 Task: Search one way flight ticket for 3 adults, 3 children in premium economy from Chicago: Chicago O'hare International Airport to New Bern: Coastal Carolina Regional Airport (was Craven County Regional) on 5-4-2023. Choice of flights is Westjet. Number of bags: 1 carry on bag. Price is upto 94000. Outbound departure time preference is 5:45.
Action: Mouse moved to (352, 322)
Screenshot: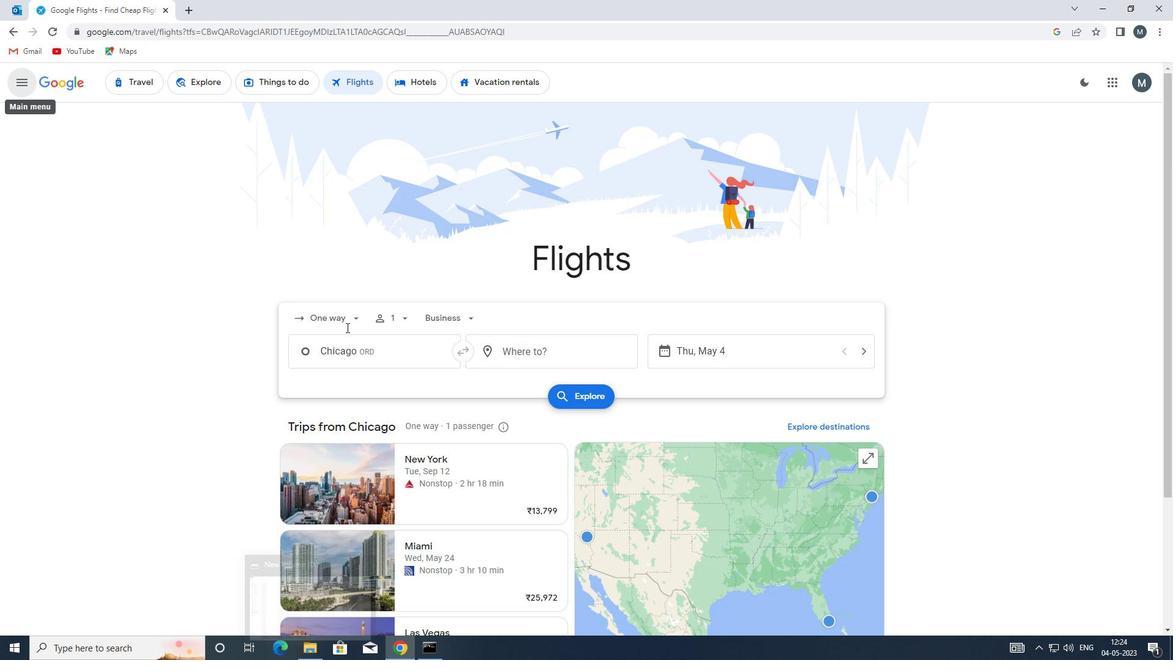 
Action: Mouse pressed left at (352, 322)
Screenshot: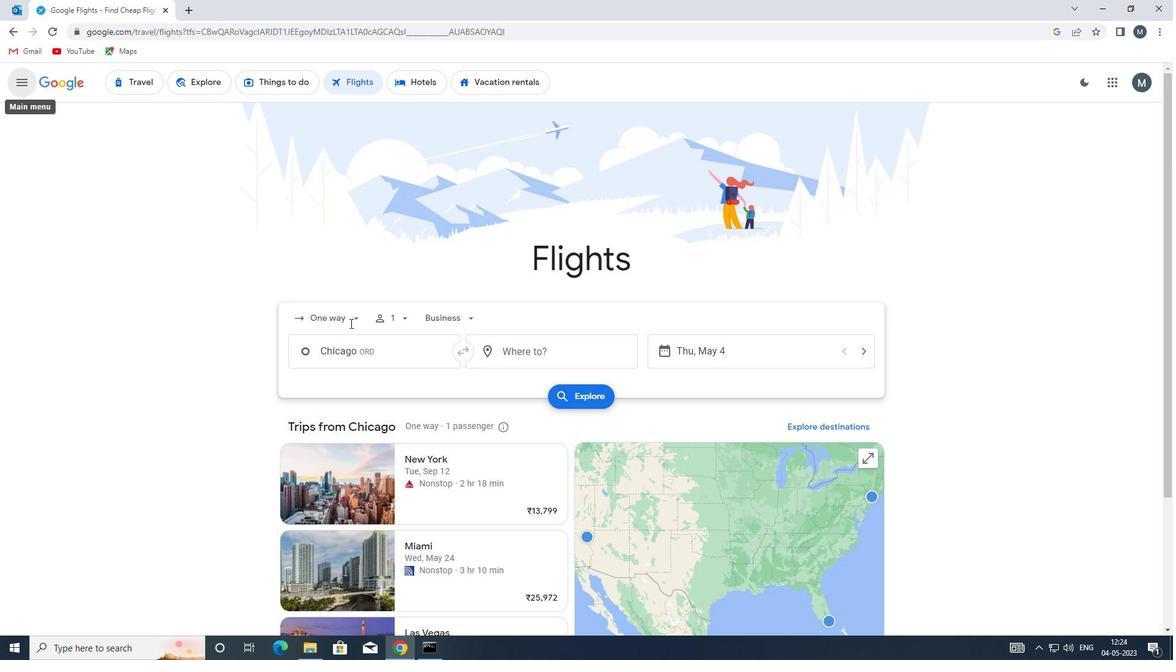 
Action: Mouse moved to (359, 318)
Screenshot: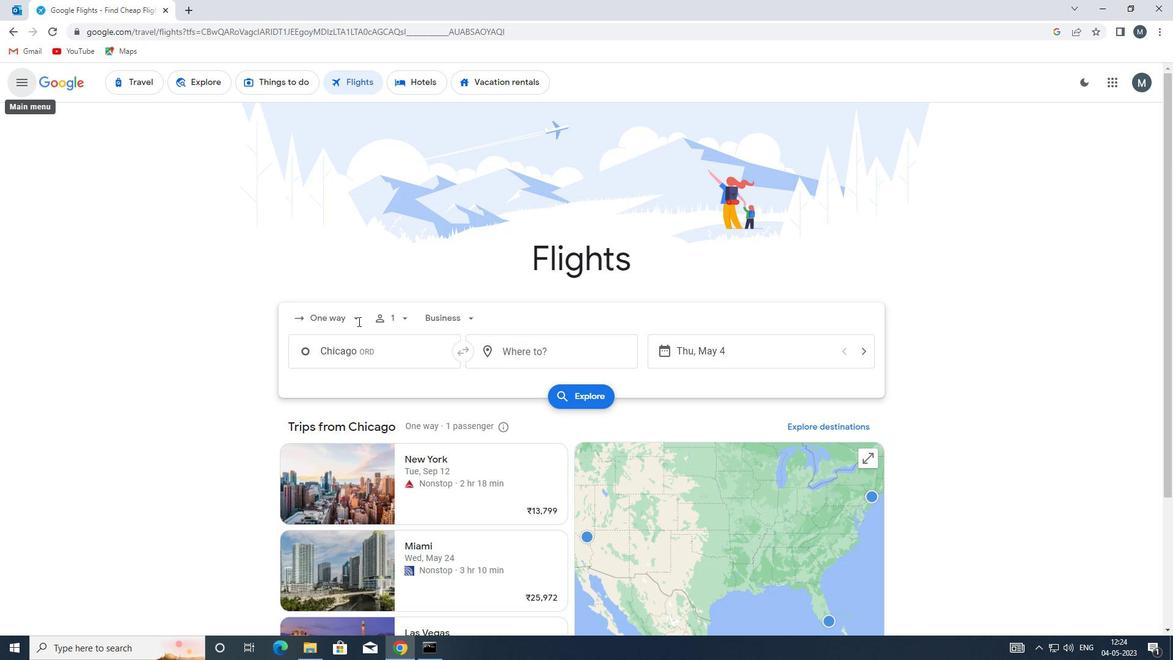 
Action: Mouse pressed left at (359, 318)
Screenshot: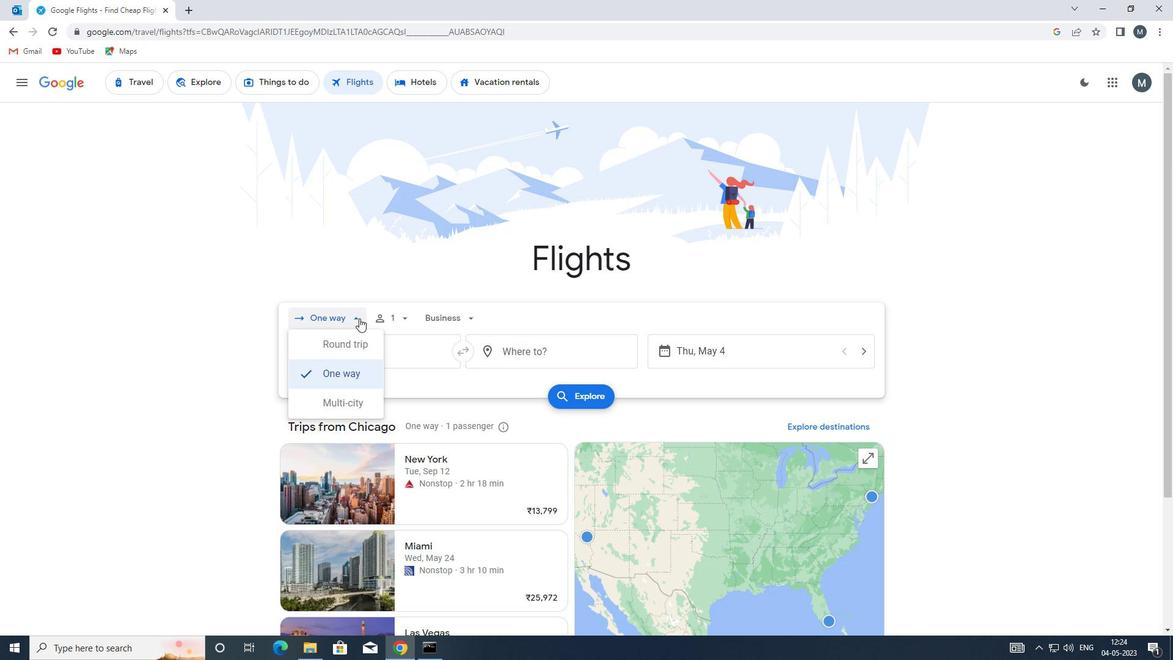 
Action: Mouse pressed left at (359, 318)
Screenshot: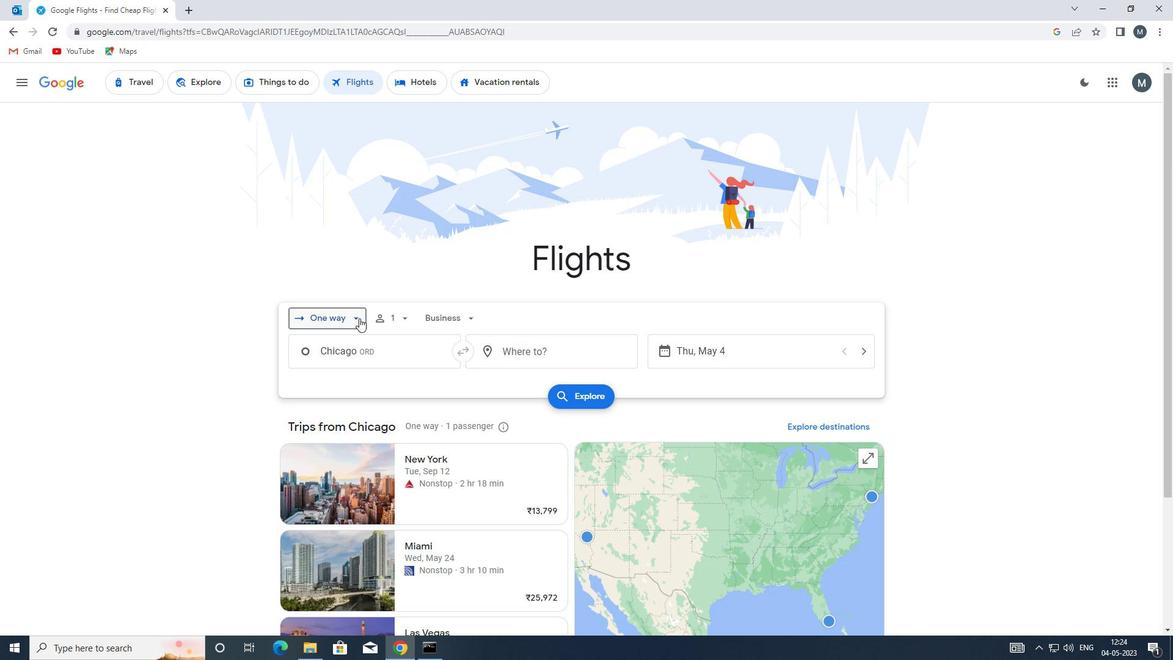 
Action: Mouse moved to (363, 374)
Screenshot: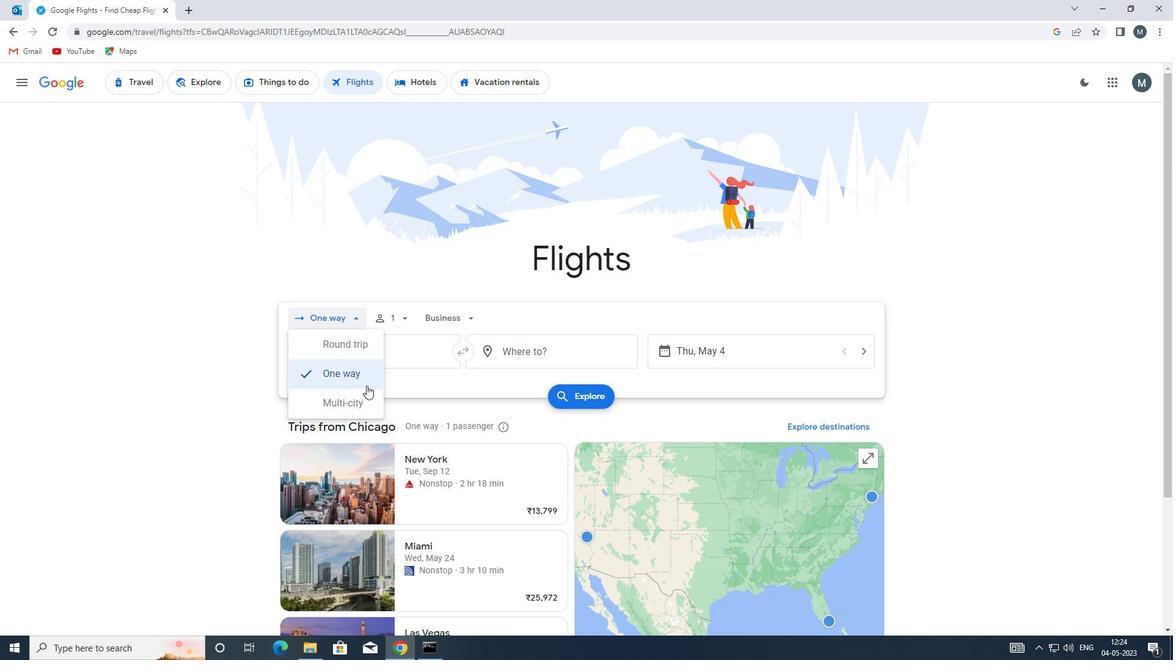 
Action: Mouse pressed left at (363, 374)
Screenshot: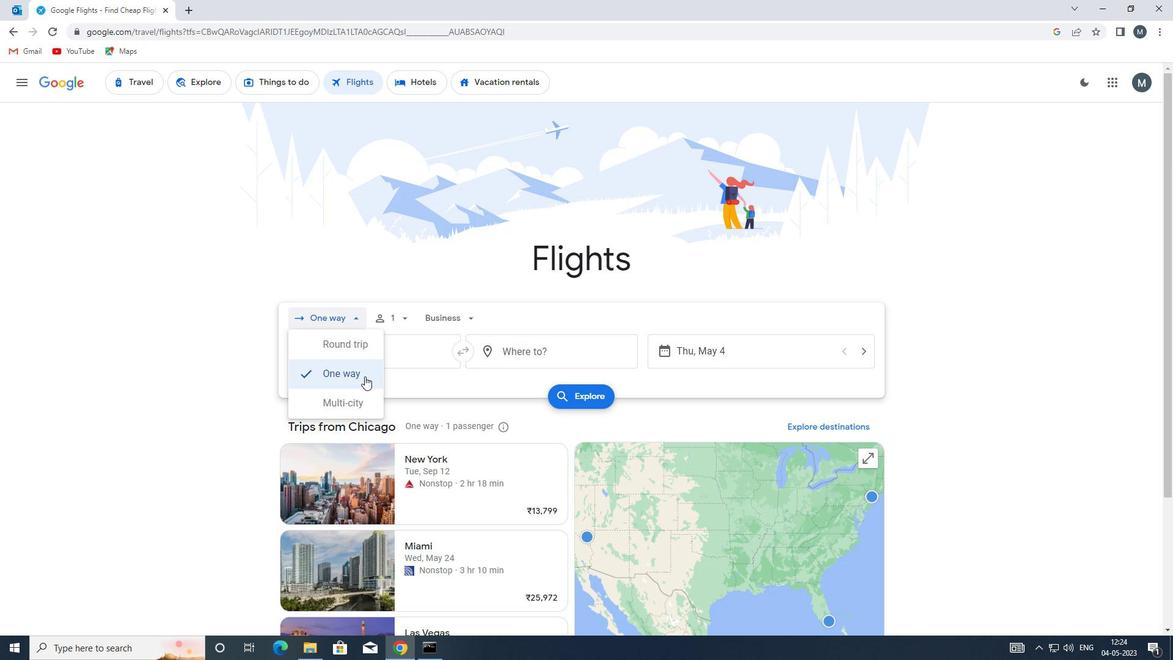
Action: Mouse moved to (403, 323)
Screenshot: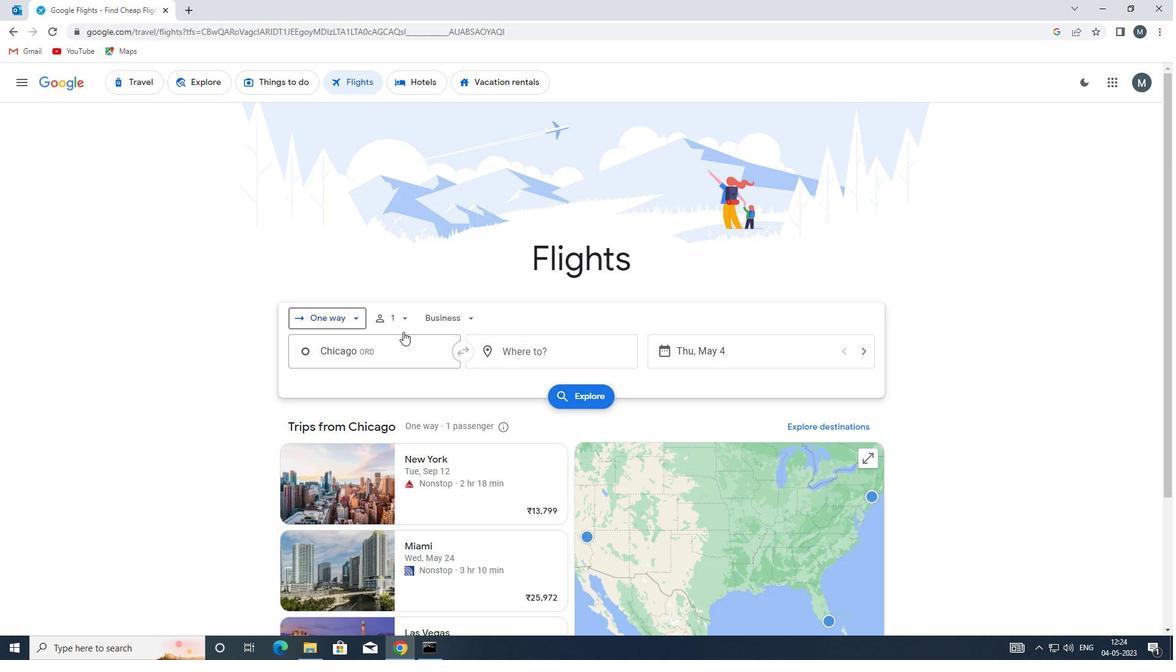 
Action: Mouse pressed left at (403, 323)
Screenshot: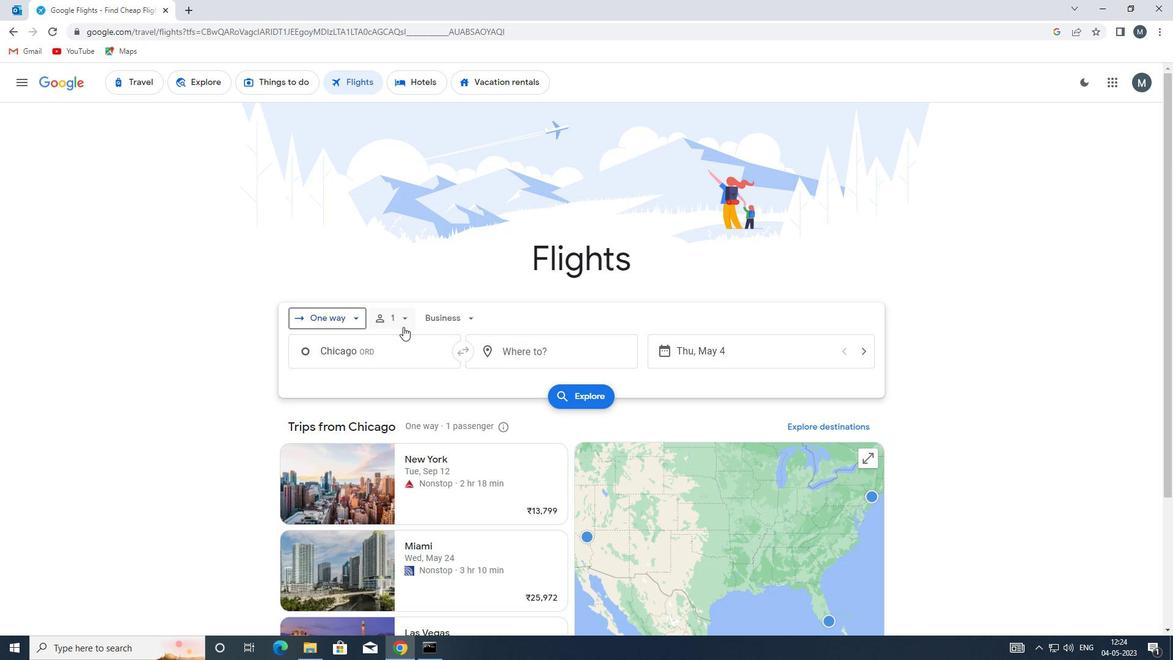 
Action: Mouse moved to (499, 351)
Screenshot: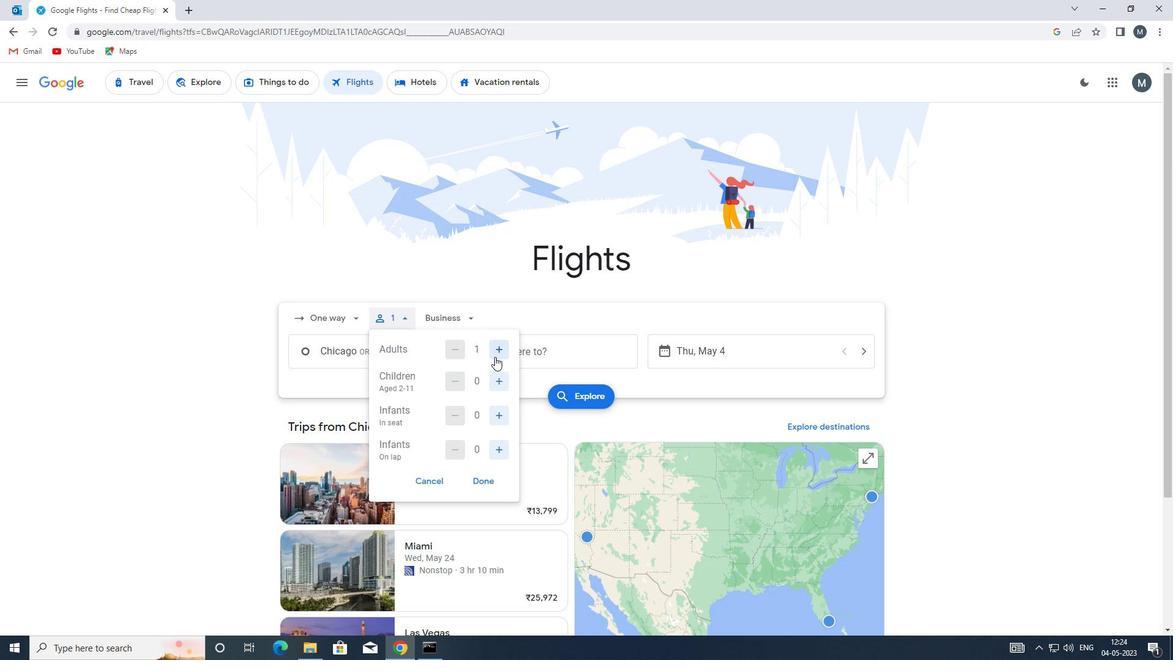 
Action: Mouse pressed left at (499, 351)
Screenshot: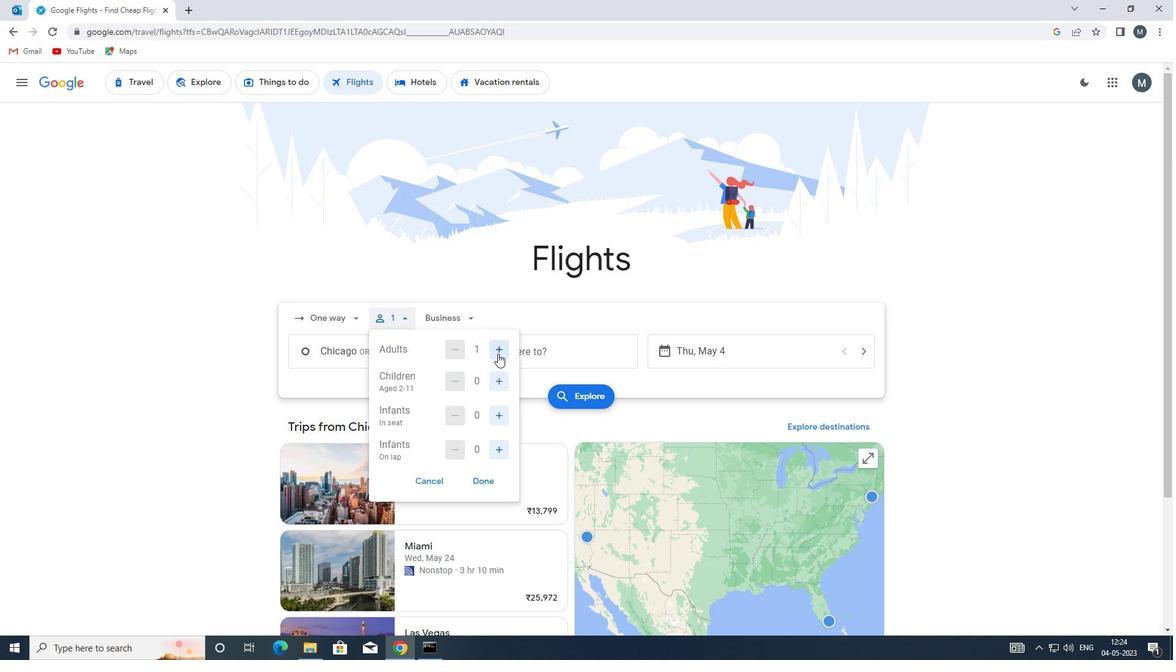 
Action: Mouse pressed left at (499, 351)
Screenshot: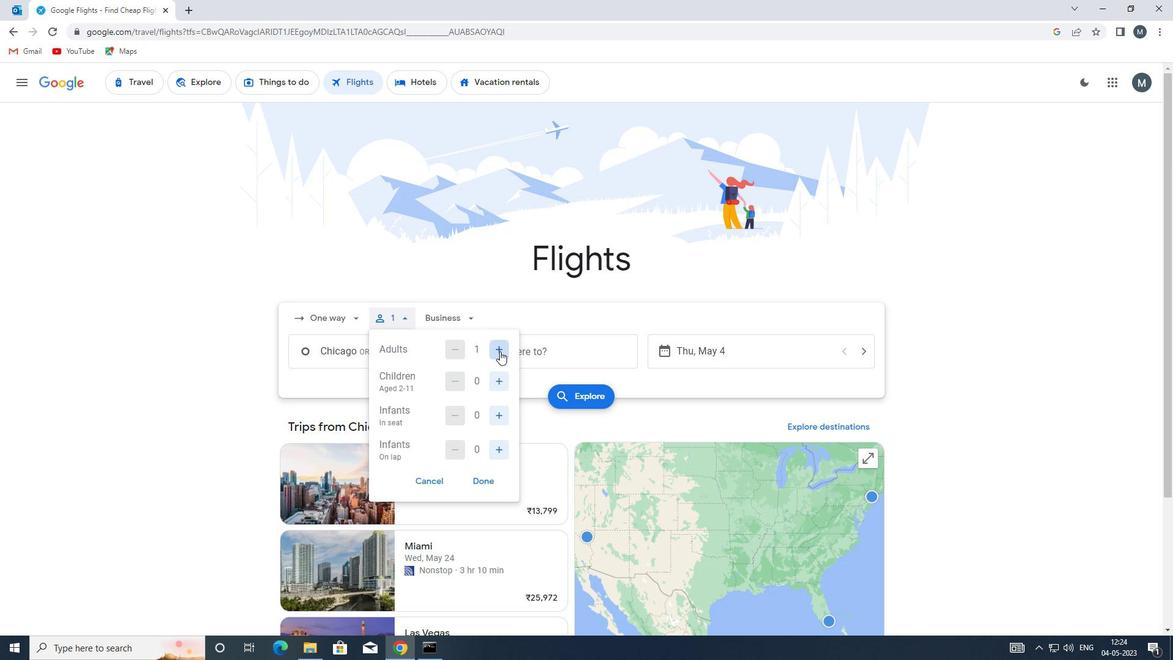
Action: Mouse moved to (497, 381)
Screenshot: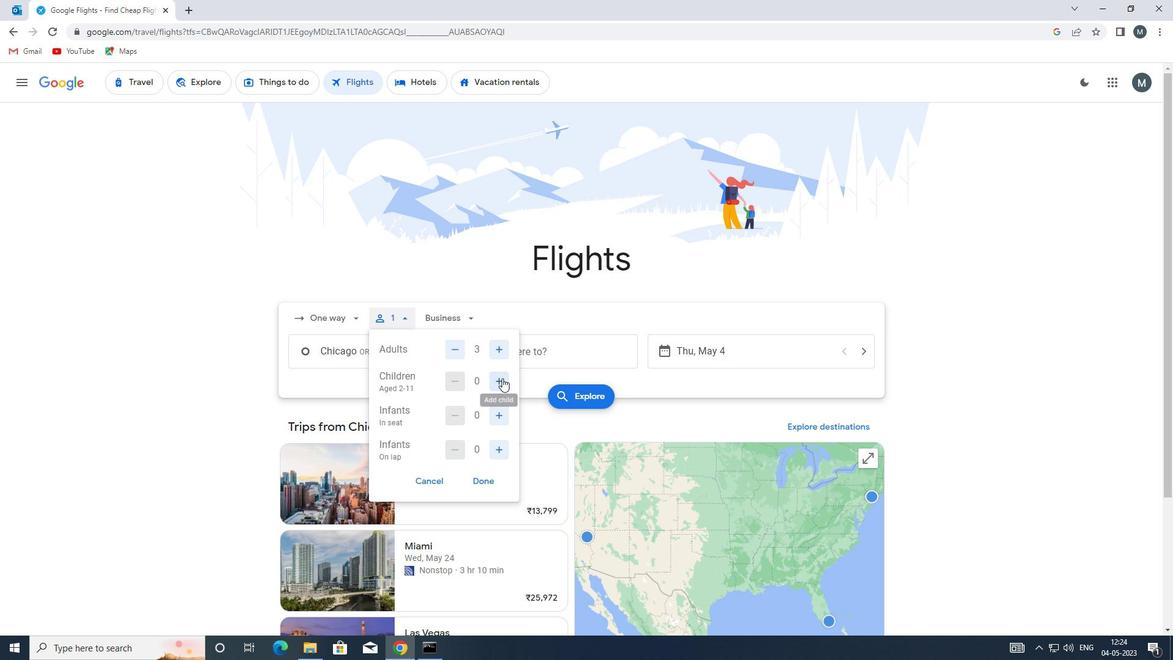 
Action: Mouse pressed left at (497, 381)
Screenshot: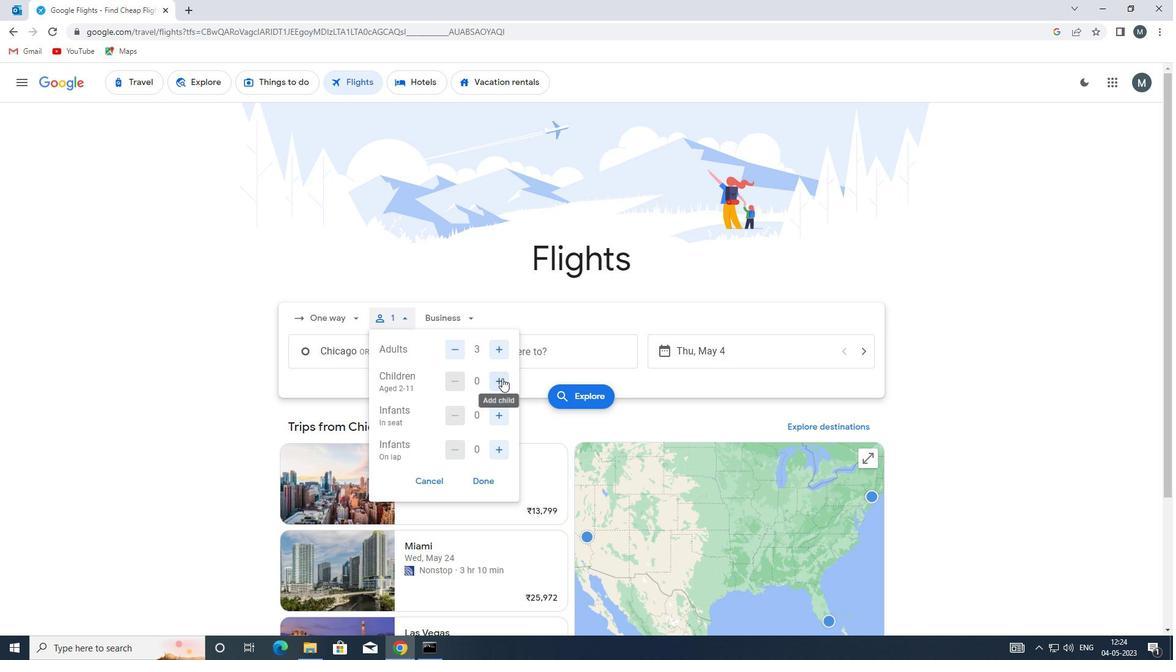 
Action: Mouse moved to (496, 380)
Screenshot: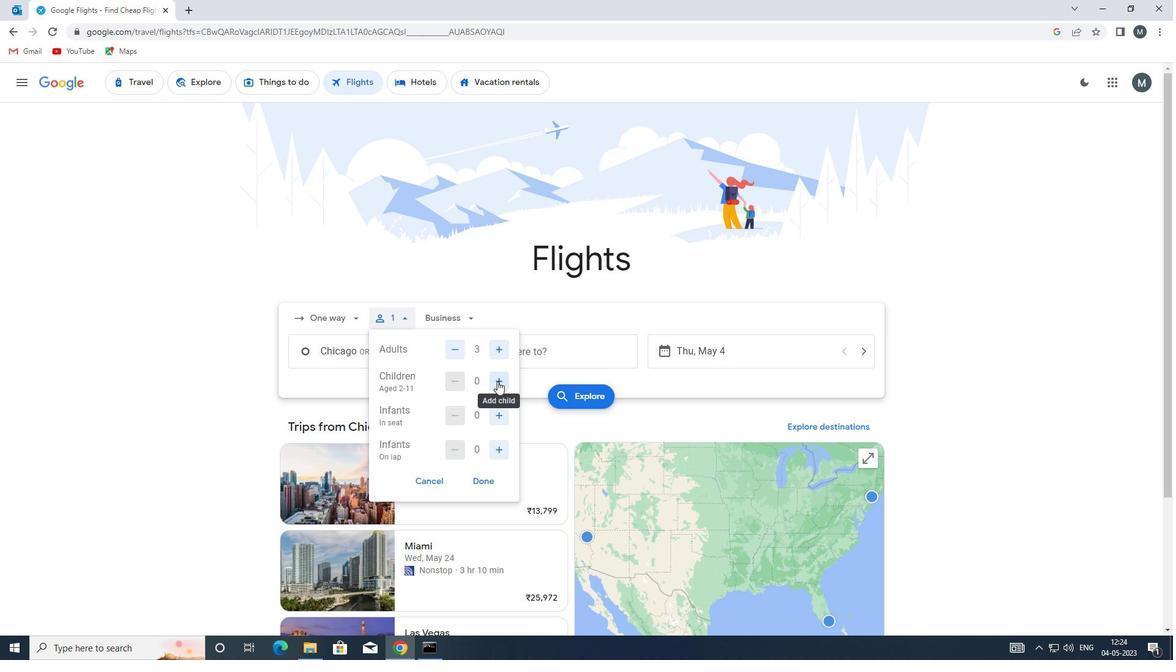 
Action: Mouse pressed left at (496, 380)
Screenshot: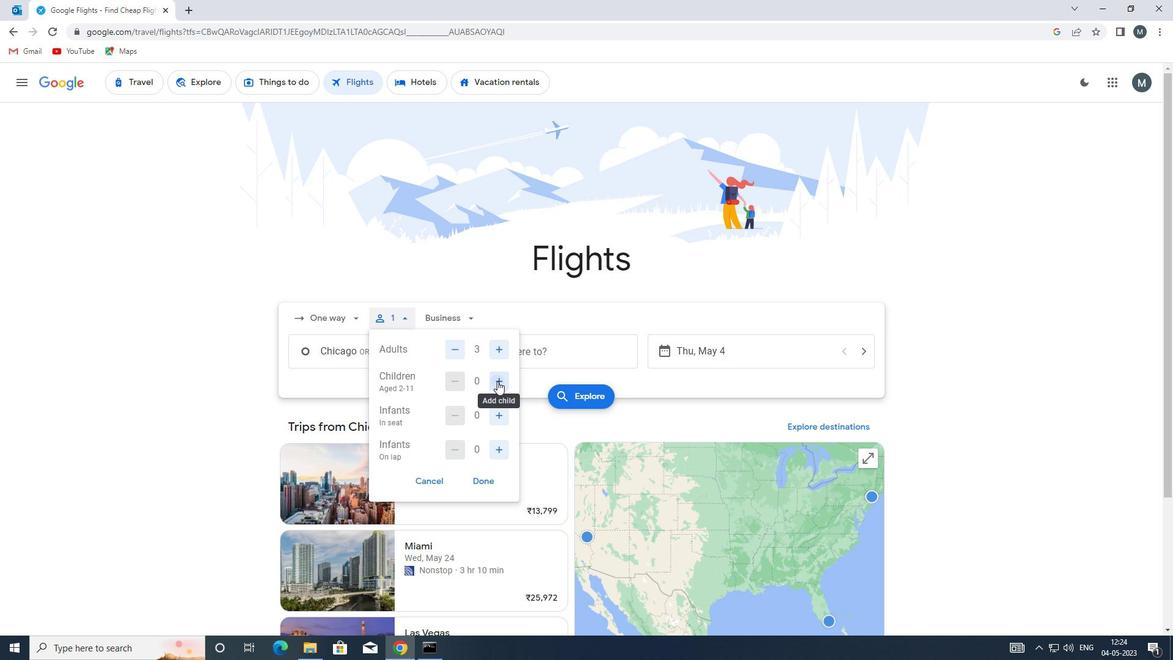 
Action: Mouse moved to (498, 378)
Screenshot: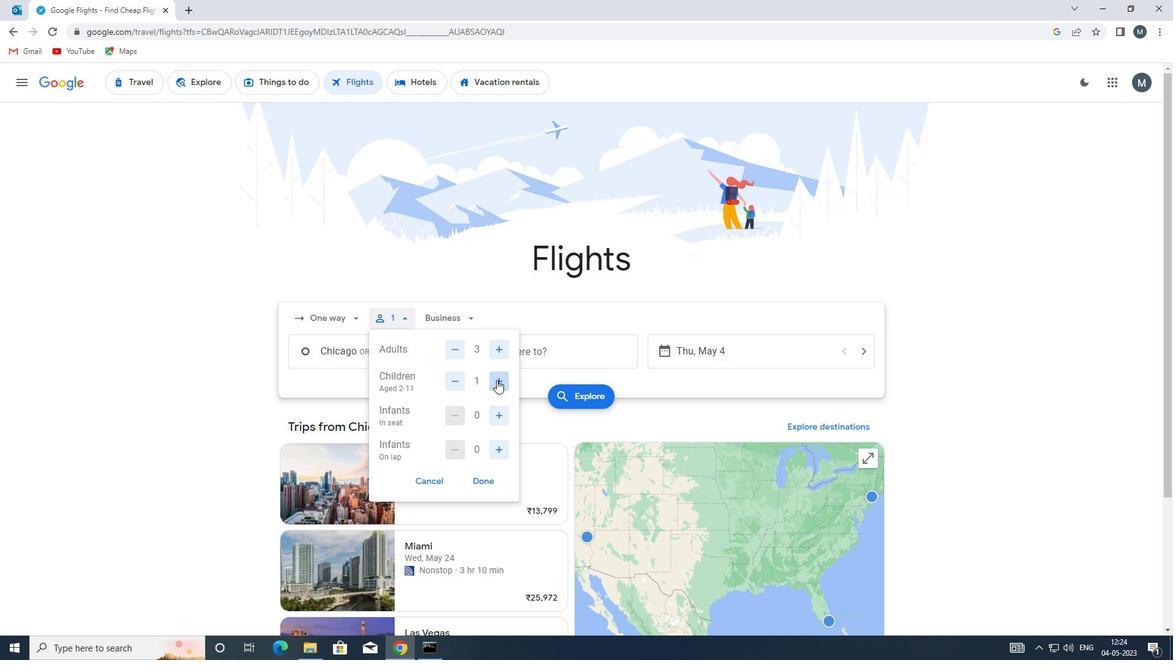 
Action: Mouse pressed left at (498, 378)
Screenshot: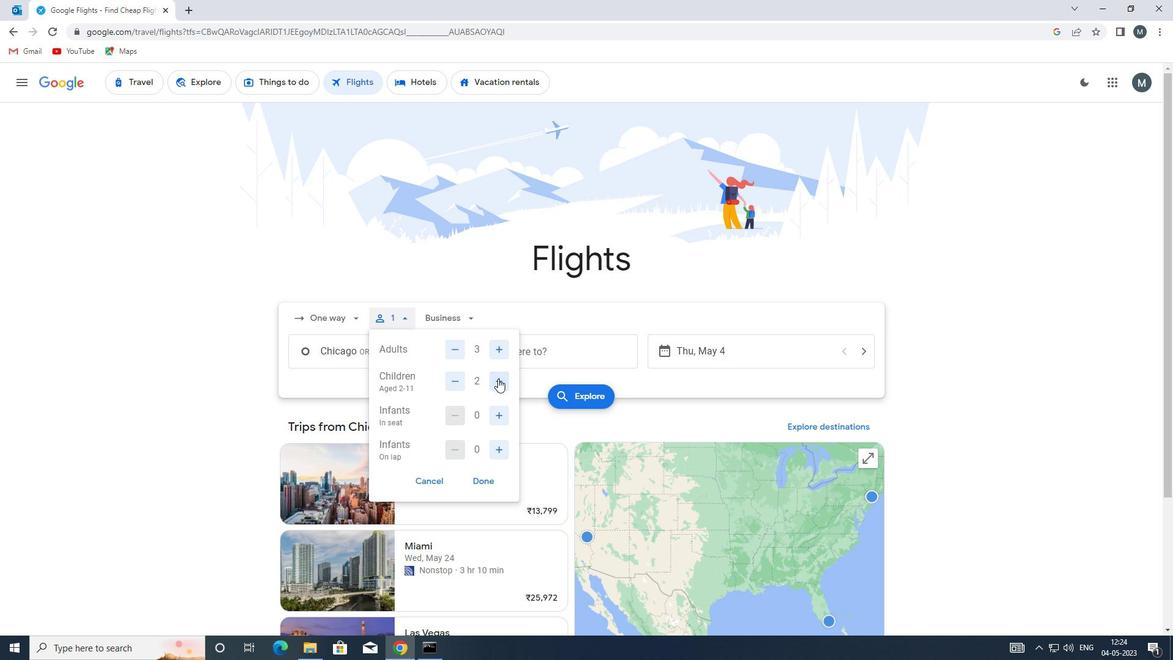 
Action: Mouse moved to (485, 481)
Screenshot: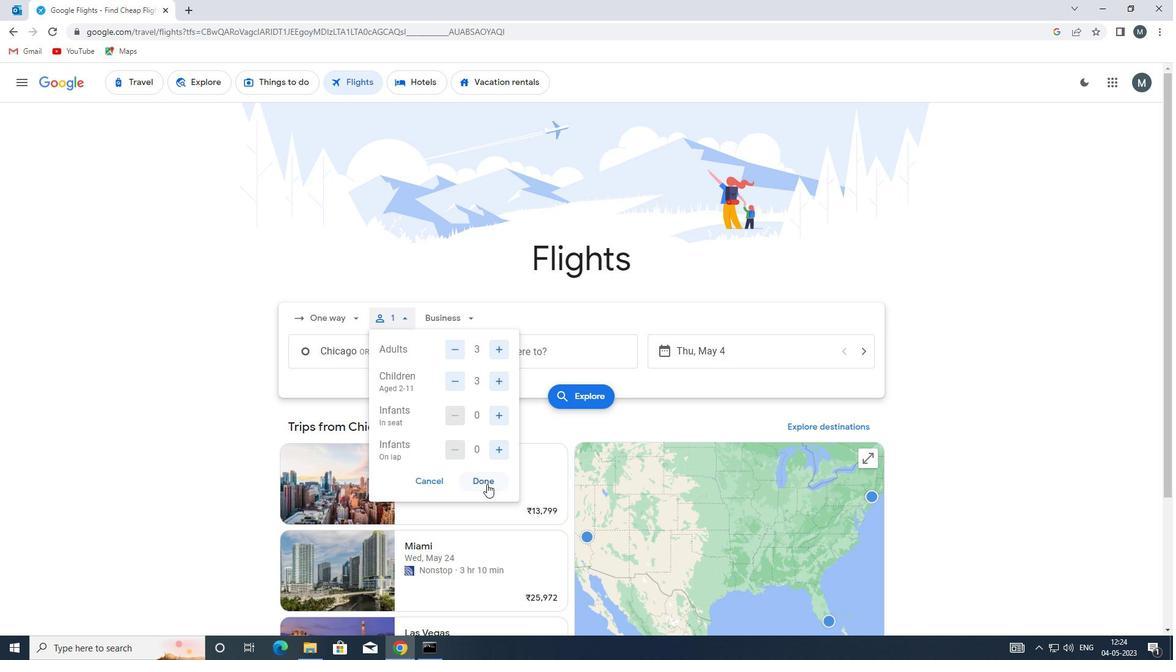 
Action: Mouse pressed left at (485, 481)
Screenshot: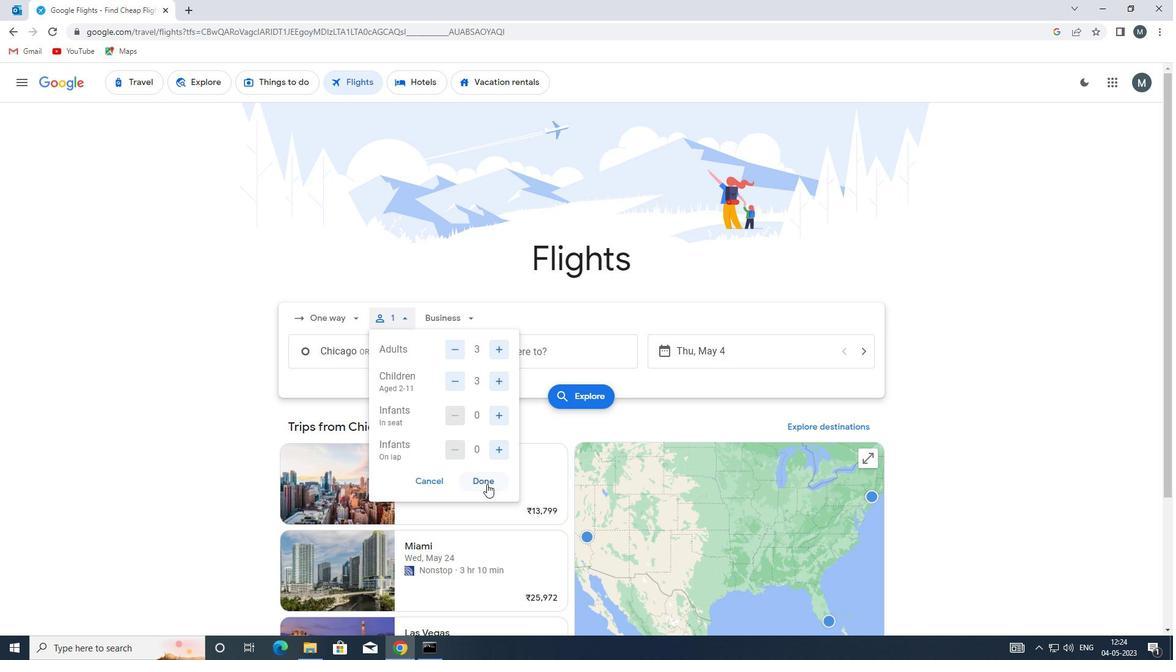 
Action: Mouse moved to (452, 318)
Screenshot: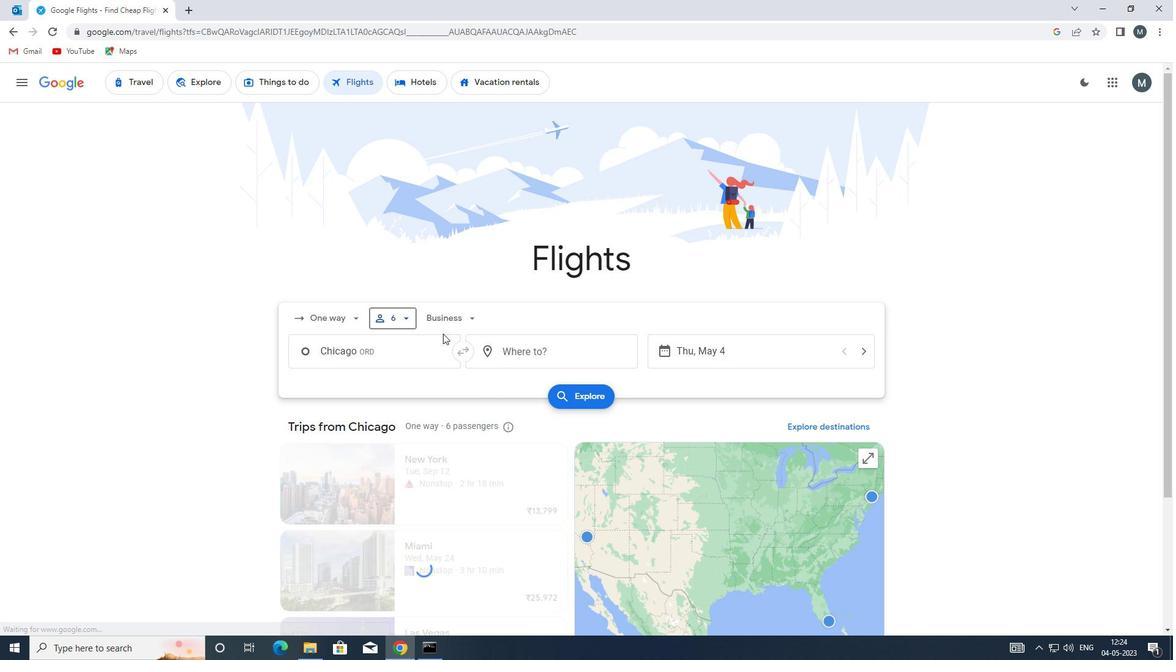 
Action: Mouse pressed left at (452, 318)
Screenshot: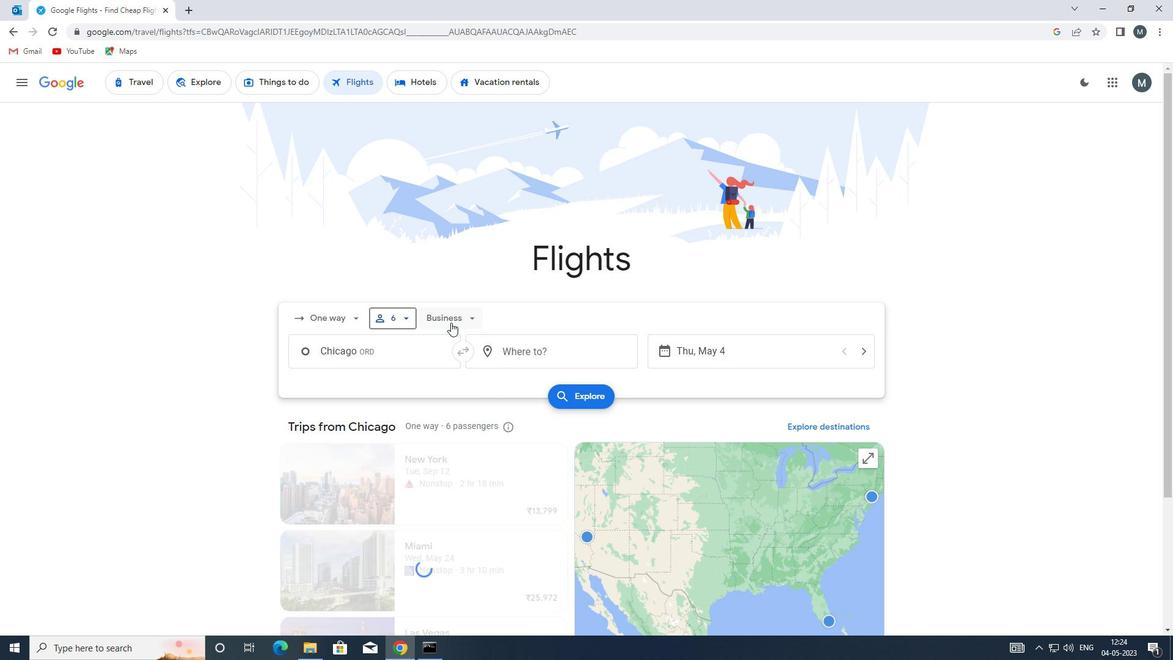 
Action: Mouse moved to (487, 372)
Screenshot: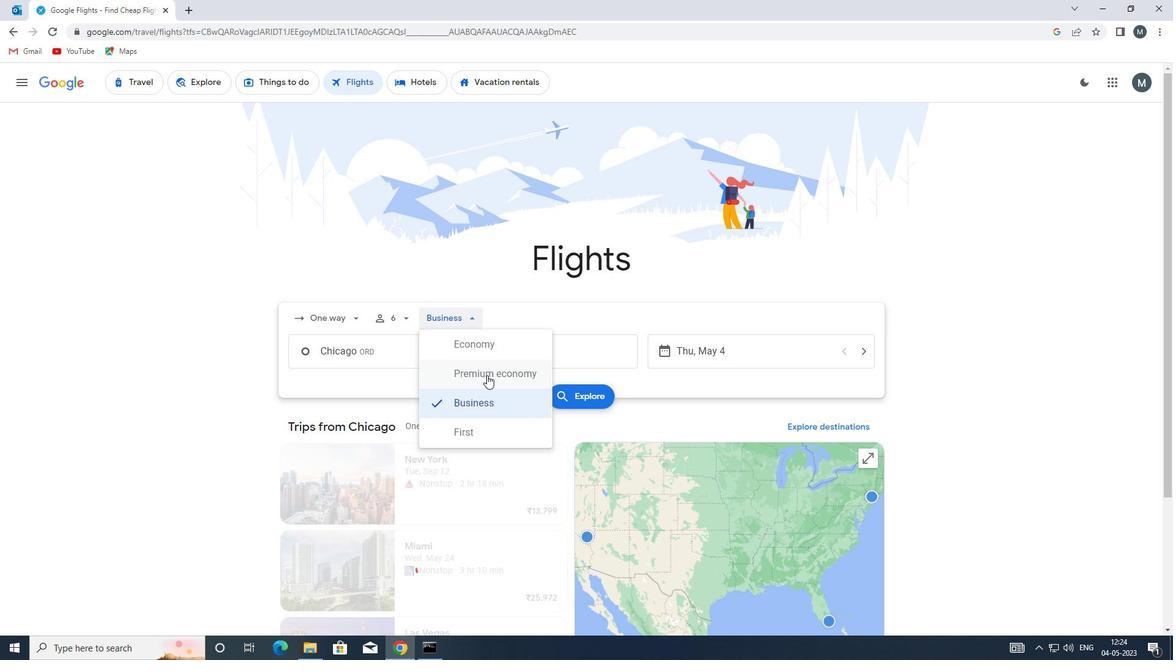 
Action: Mouse pressed left at (487, 372)
Screenshot: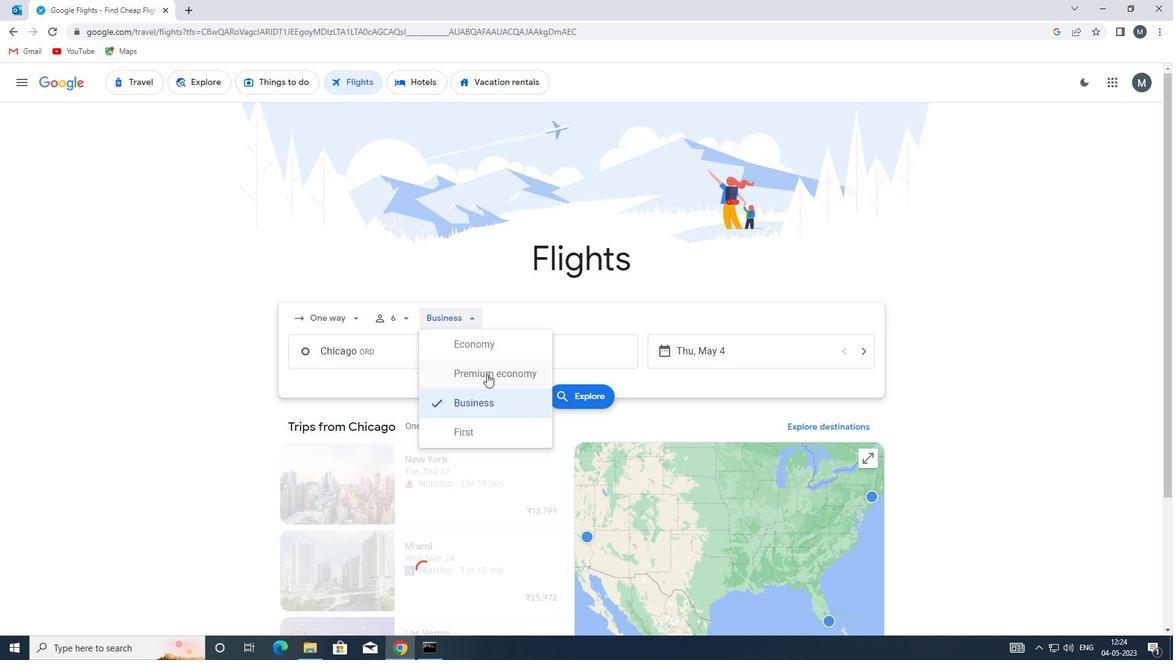 
Action: Mouse moved to (388, 350)
Screenshot: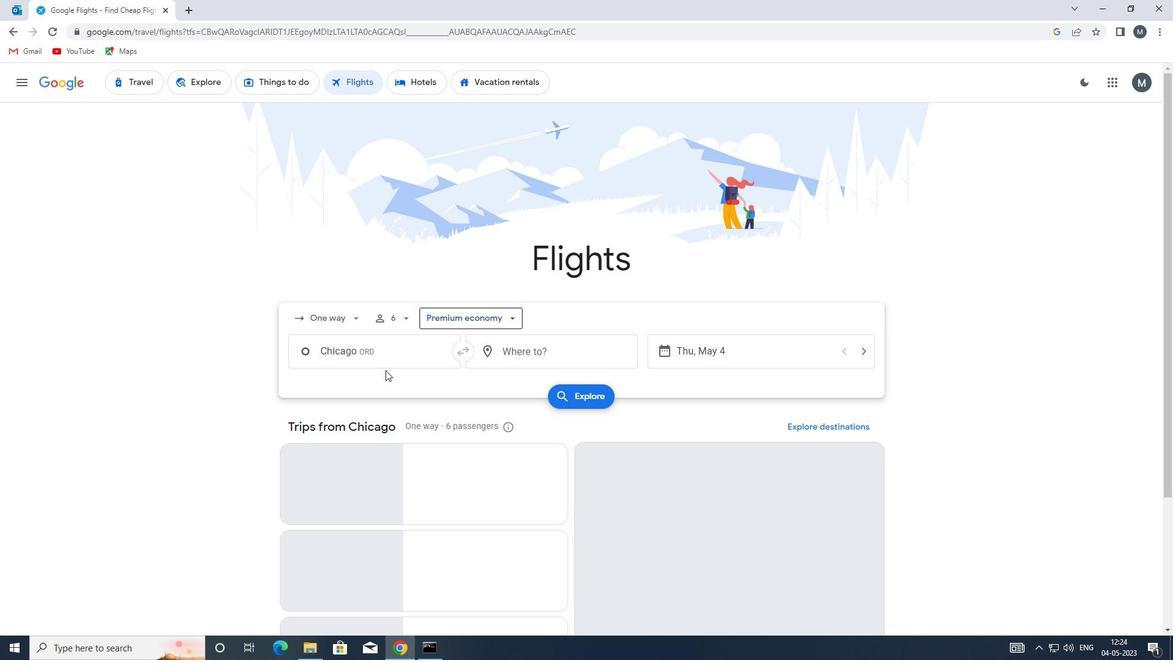 
Action: Mouse pressed left at (388, 350)
Screenshot: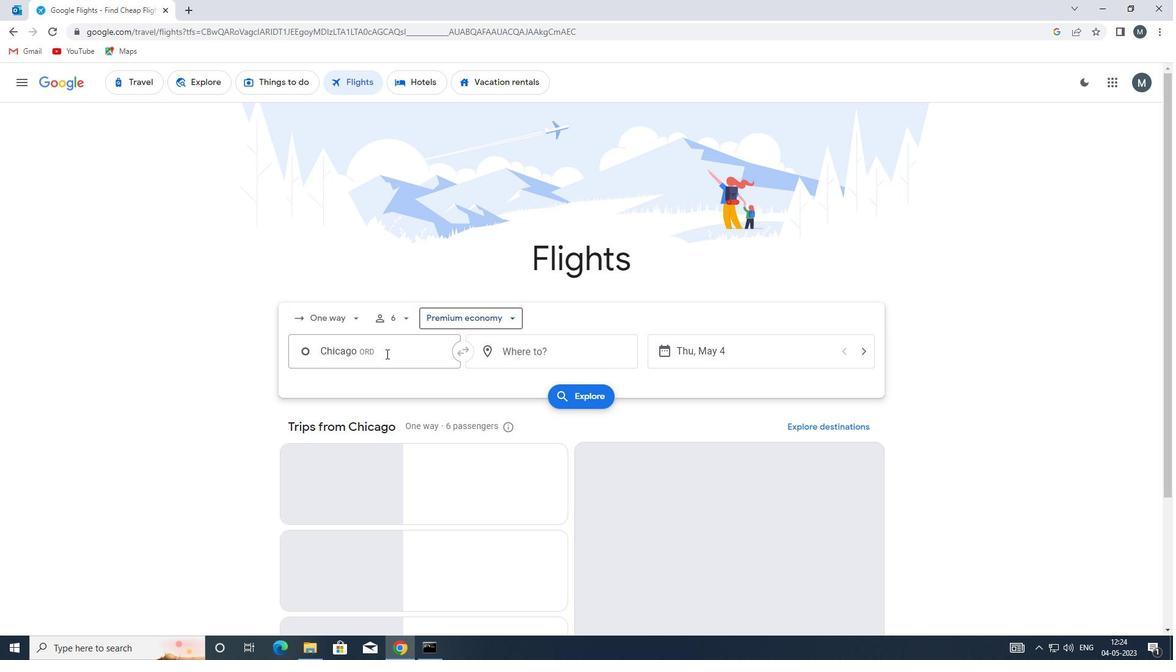 
Action: Mouse moved to (411, 389)
Screenshot: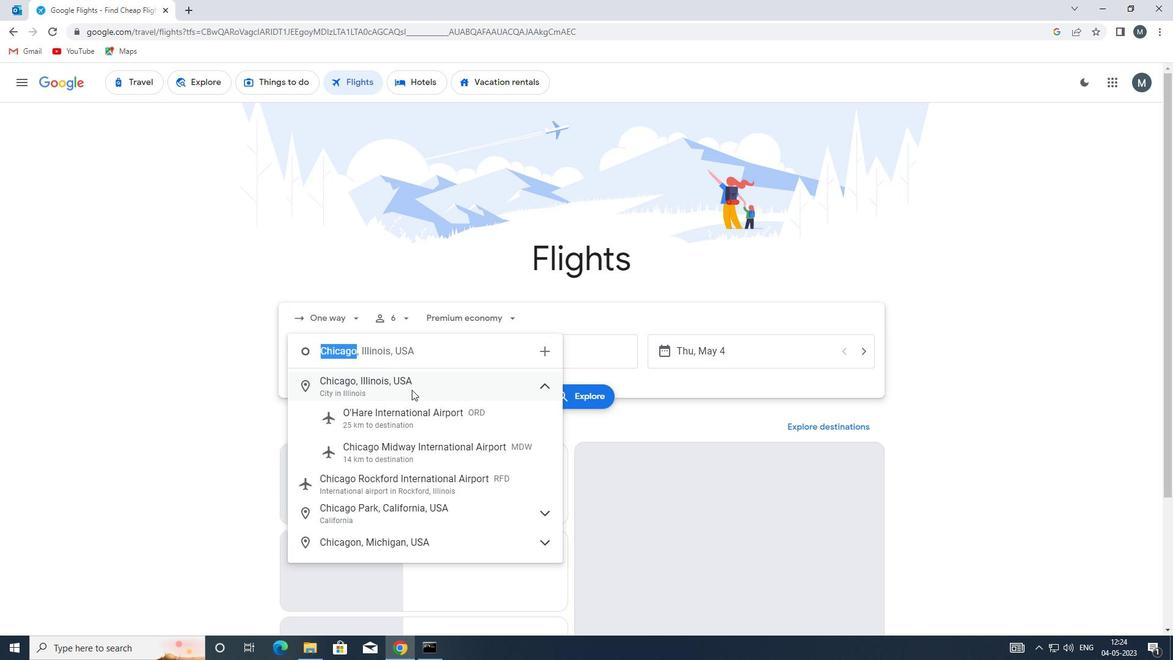 
Action: Key pressed <Key.enter>
Screenshot: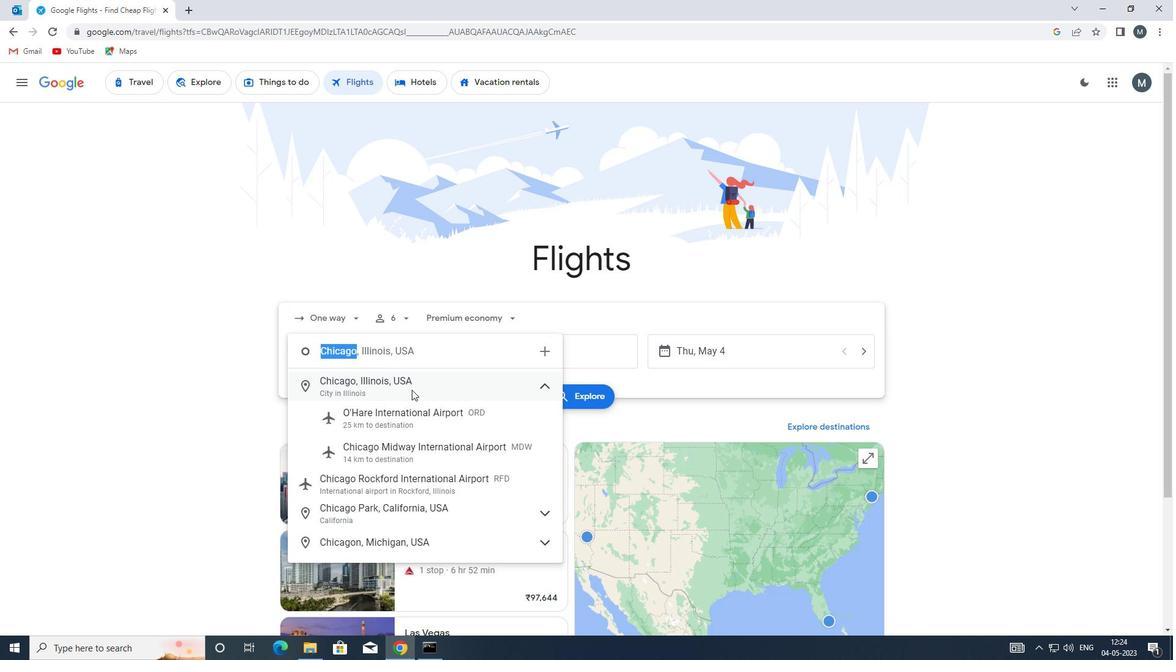 
Action: Mouse moved to (534, 353)
Screenshot: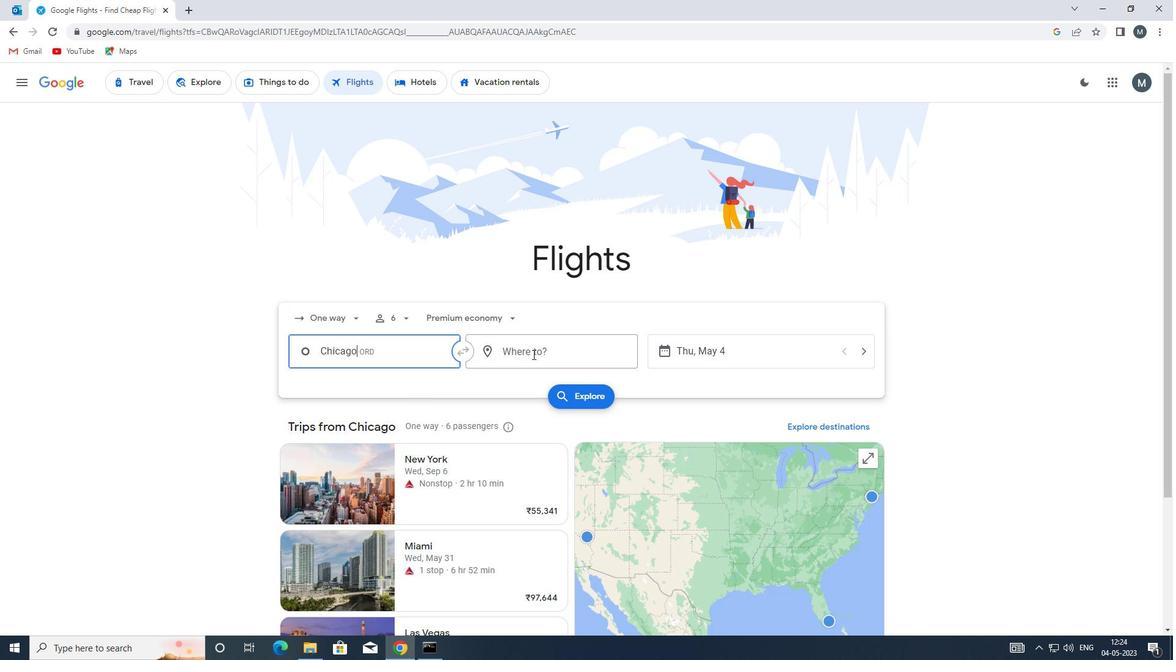 
Action: Mouse pressed left at (534, 353)
Screenshot: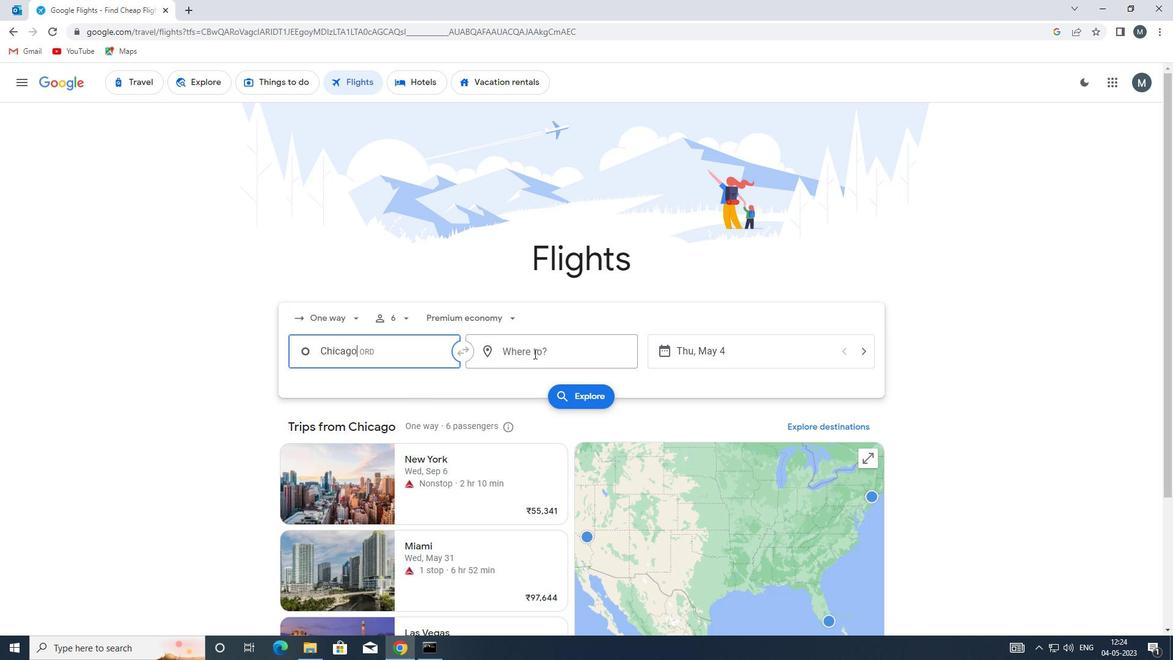 
Action: Key pressed ewn
Screenshot: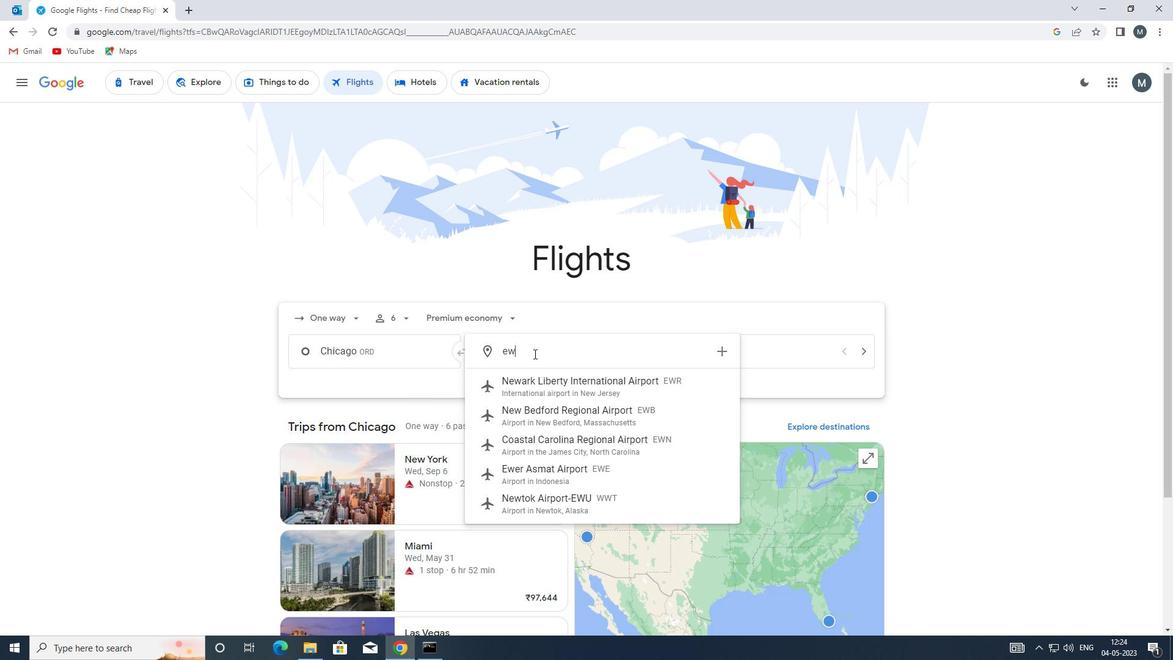 
Action: Mouse moved to (539, 388)
Screenshot: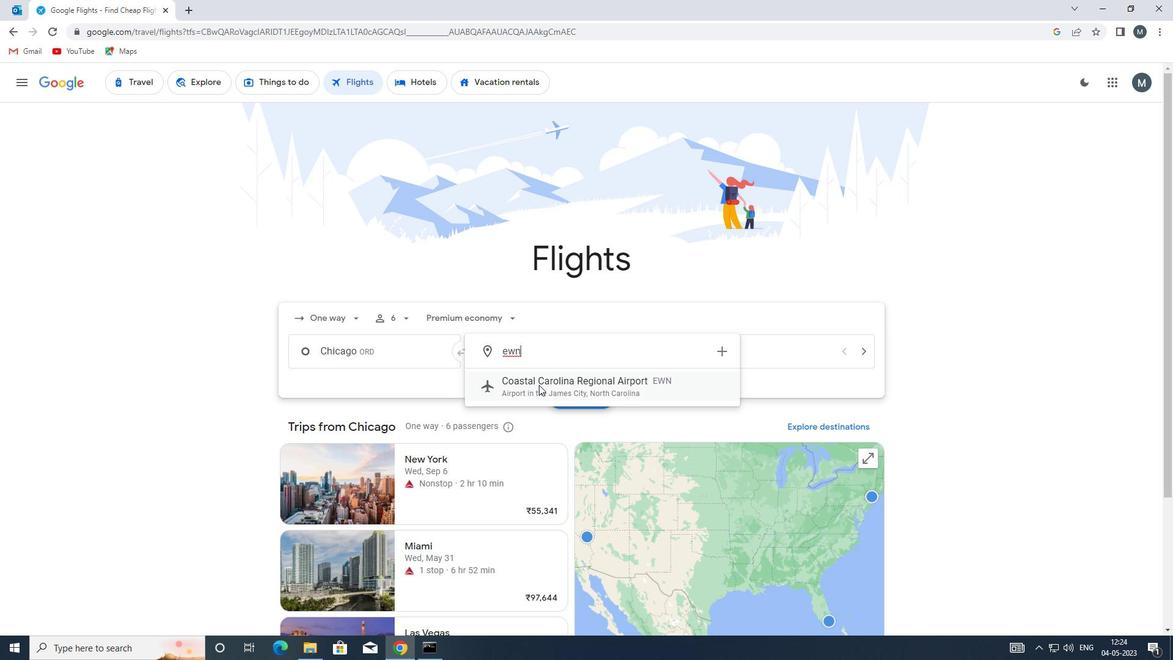 
Action: Mouse pressed left at (539, 388)
Screenshot: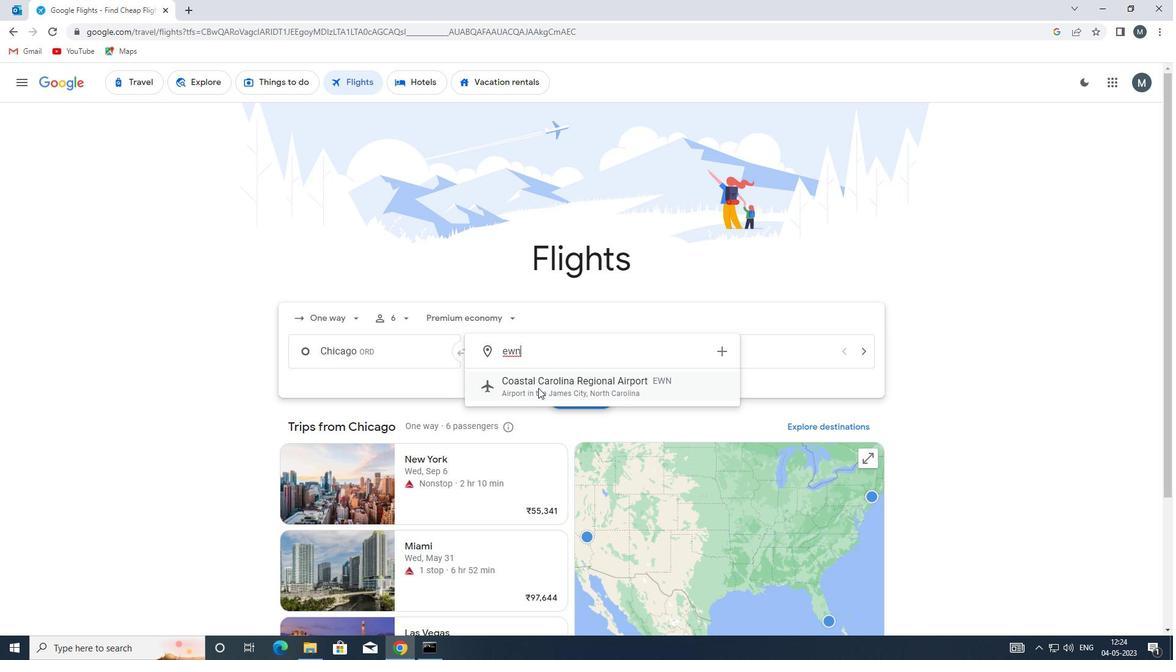
Action: Mouse moved to (724, 354)
Screenshot: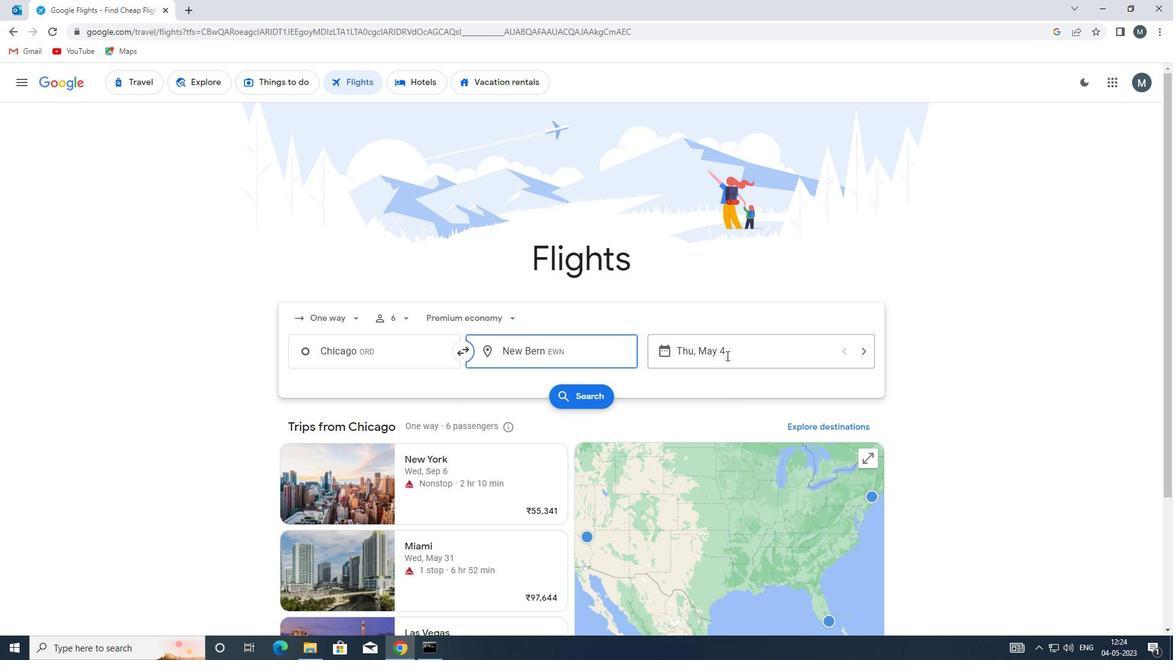 
Action: Mouse pressed left at (724, 354)
Screenshot: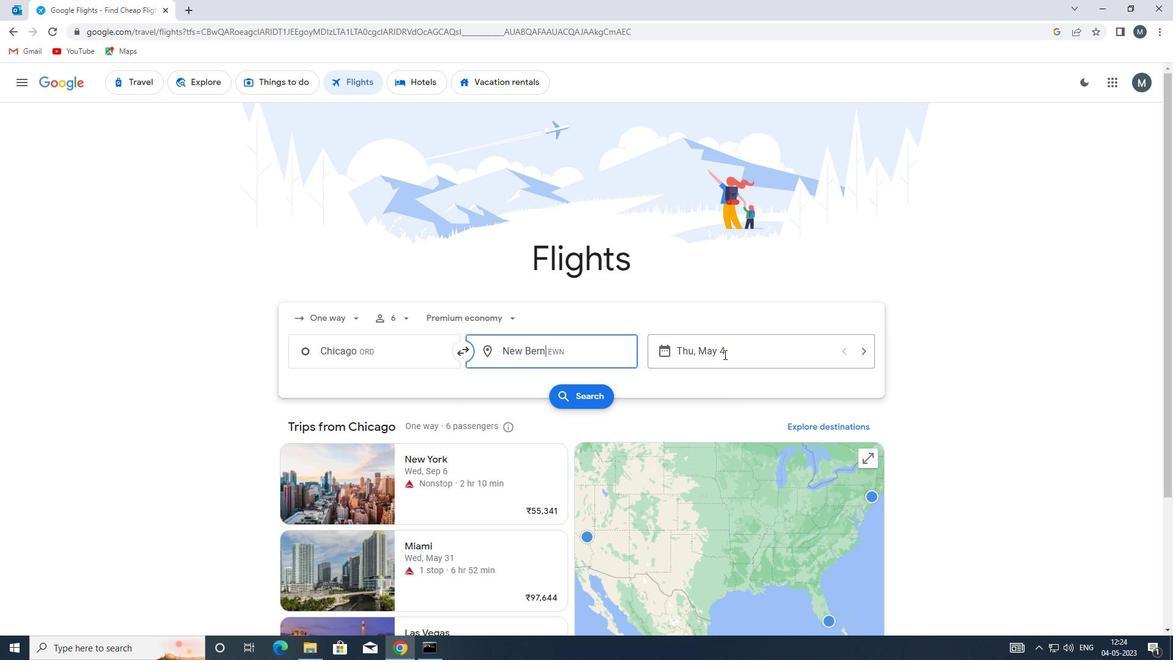 
Action: Mouse moved to (556, 414)
Screenshot: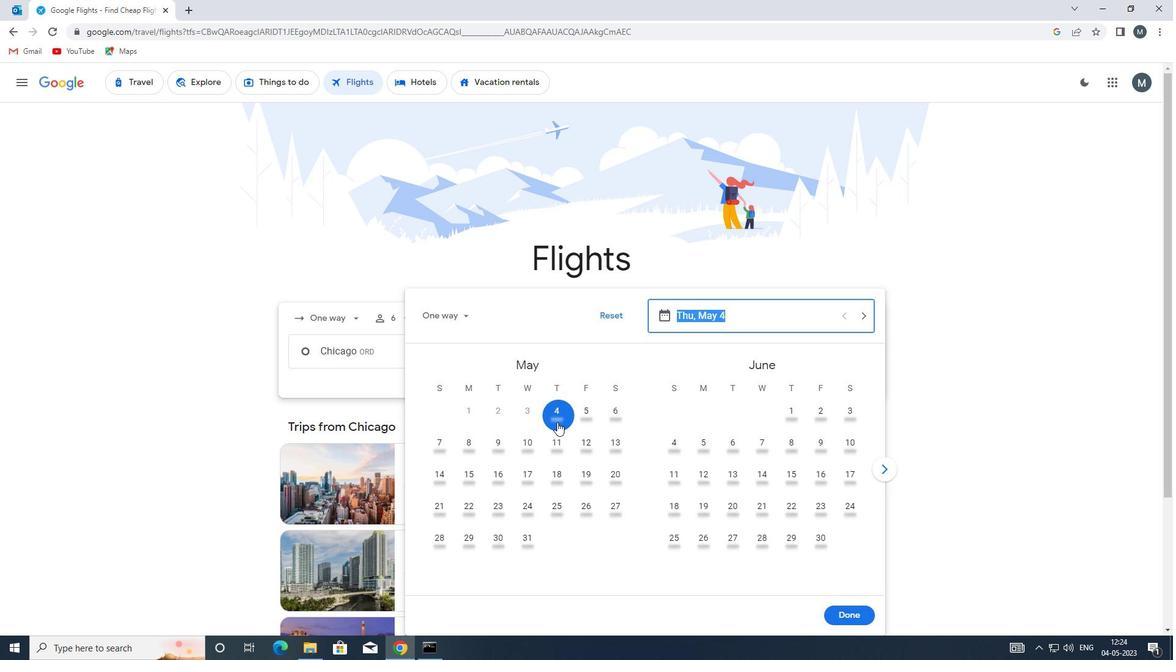 
Action: Mouse pressed left at (556, 414)
Screenshot: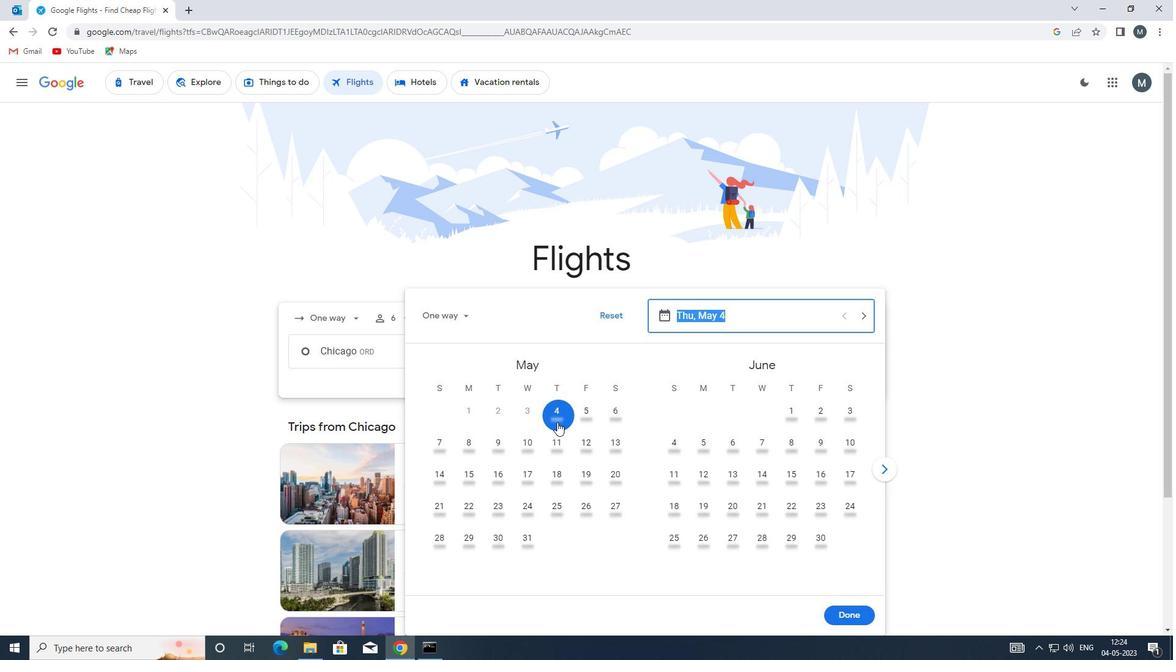 
Action: Mouse moved to (842, 613)
Screenshot: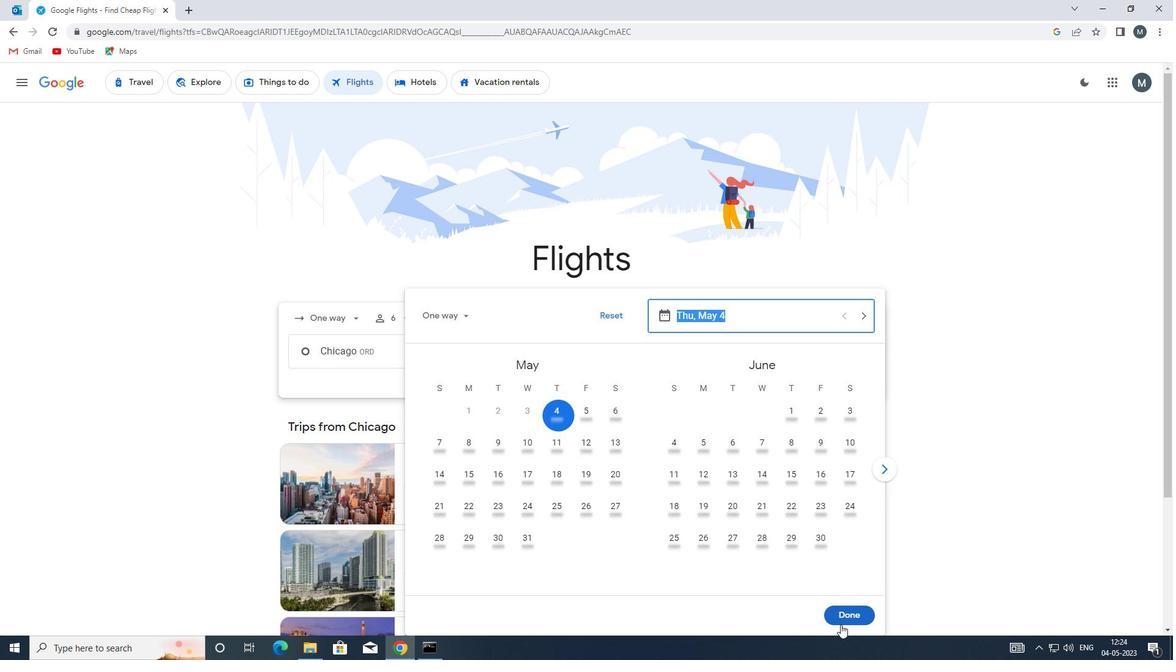 
Action: Mouse pressed left at (842, 613)
Screenshot: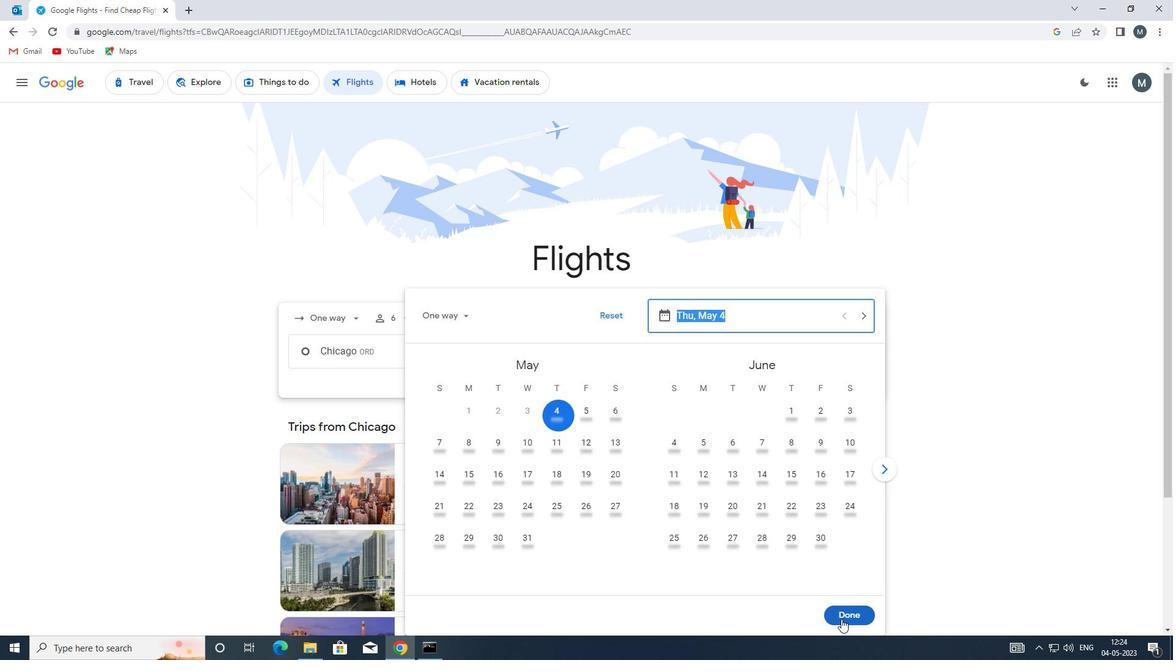 
Action: Mouse moved to (572, 397)
Screenshot: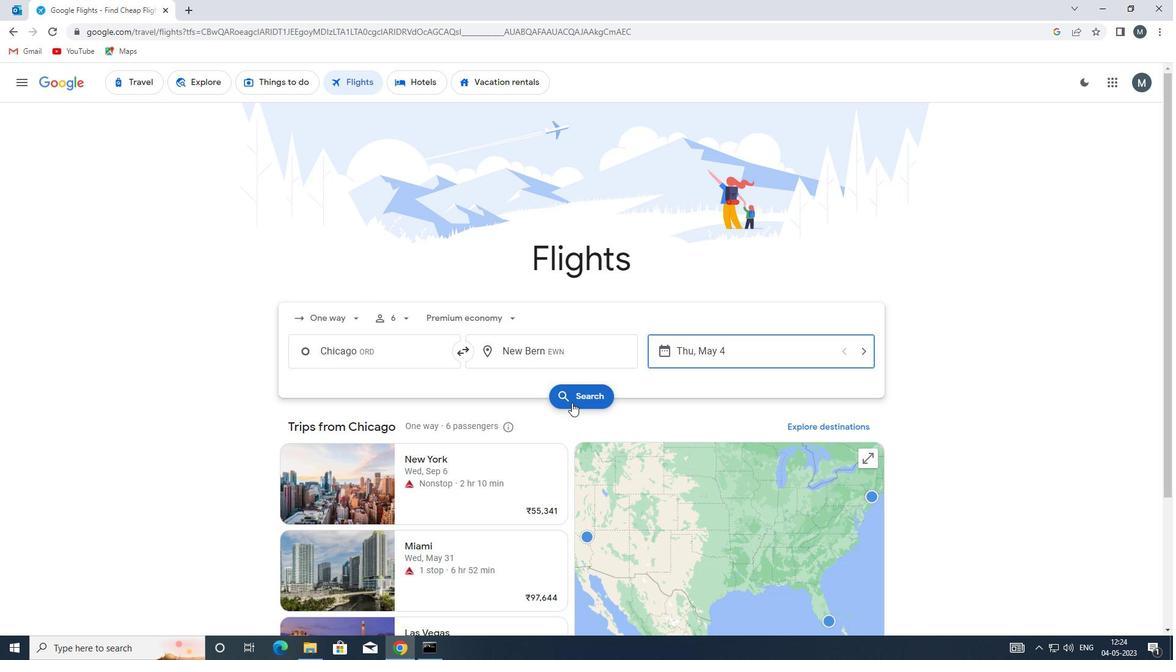 
Action: Mouse pressed left at (572, 397)
Screenshot: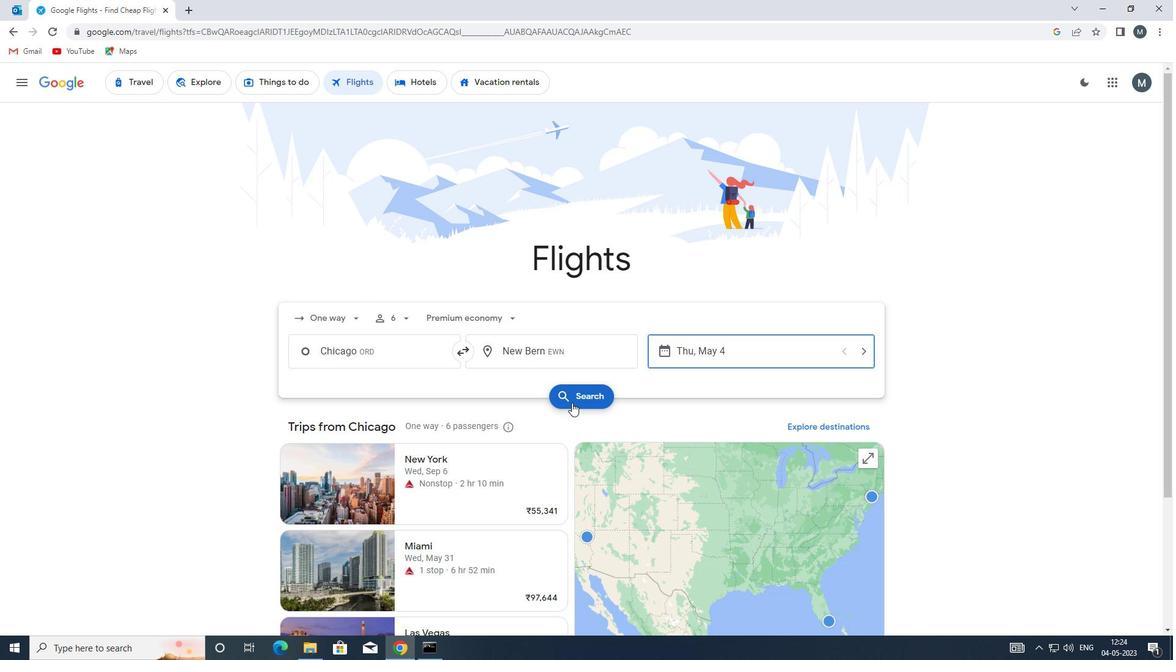 
Action: Mouse moved to (311, 193)
Screenshot: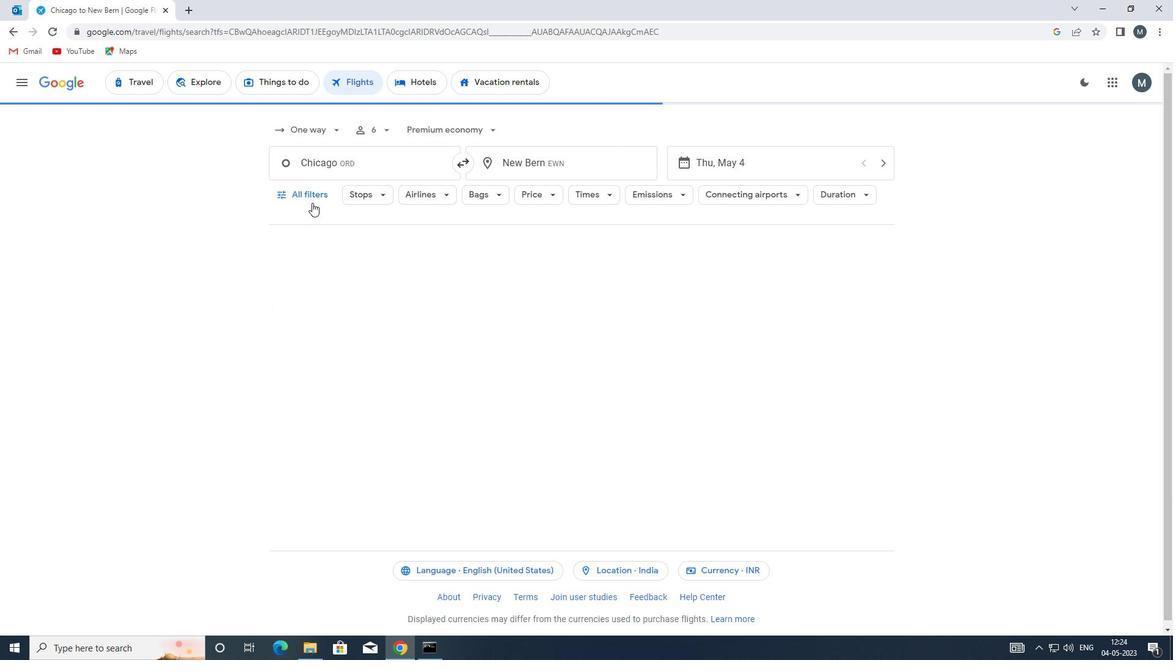 
Action: Mouse pressed left at (311, 193)
Screenshot: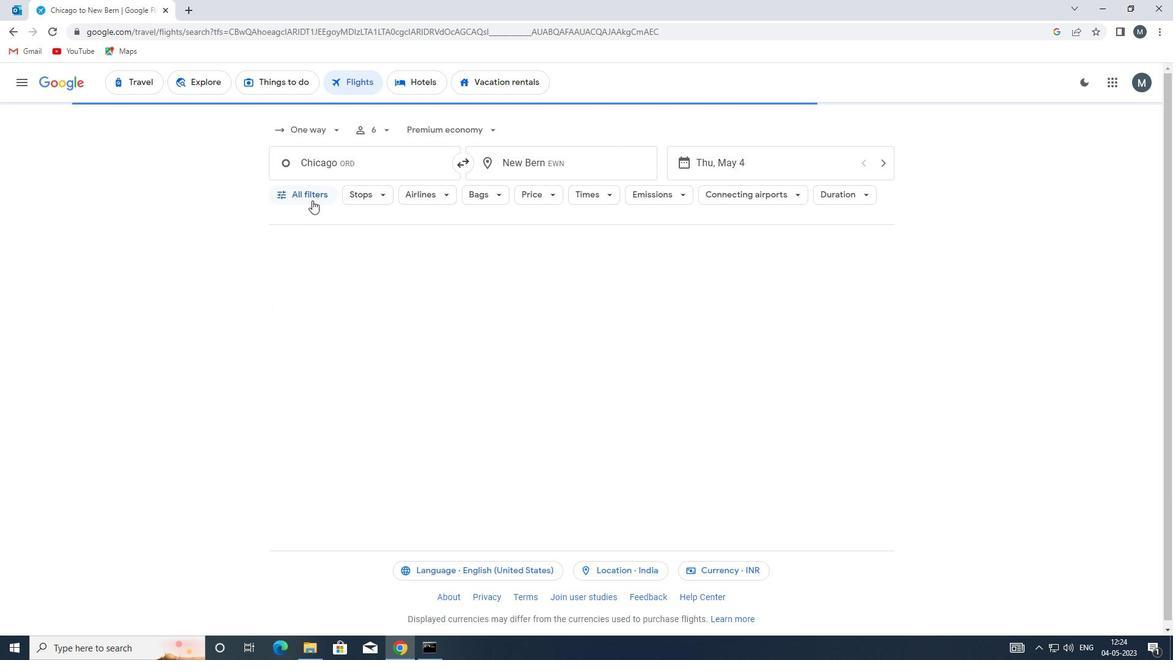 
Action: Mouse moved to (346, 390)
Screenshot: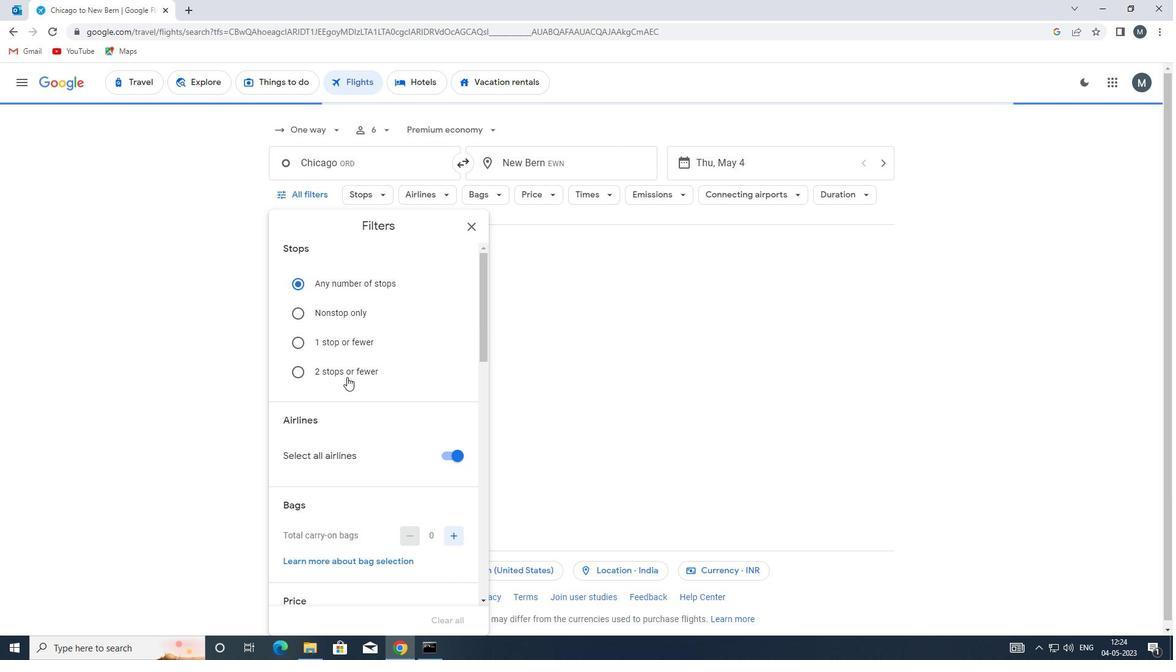 
Action: Mouse scrolled (346, 389) with delta (0, 0)
Screenshot: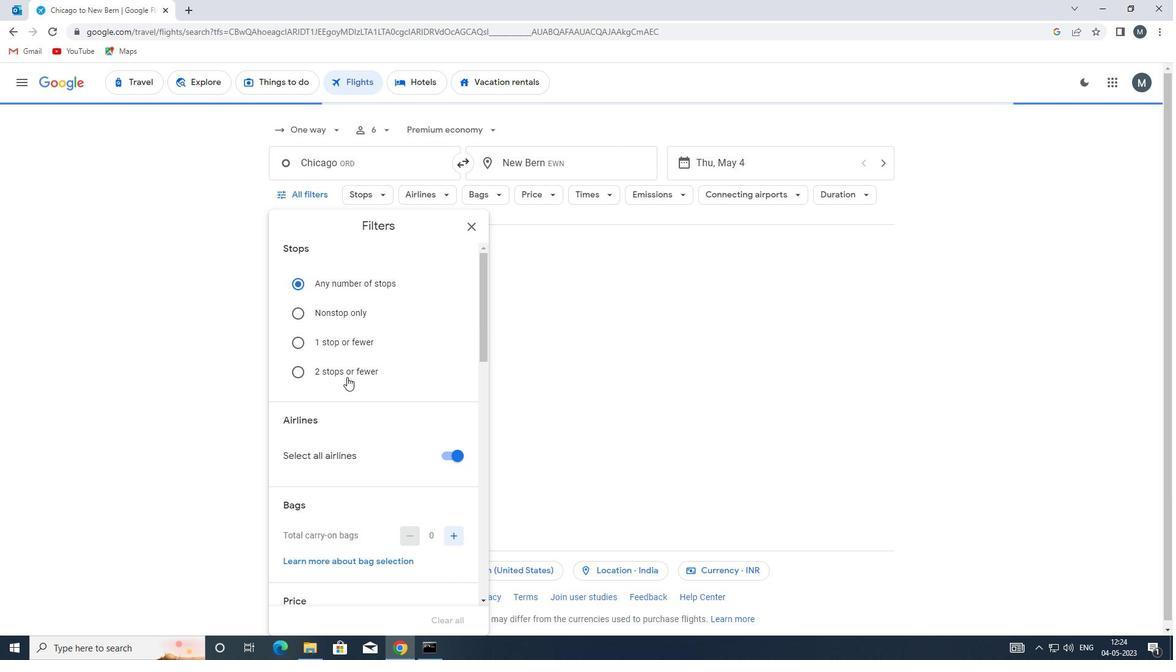 
Action: Mouse moved to (444, 393)
Screenshot: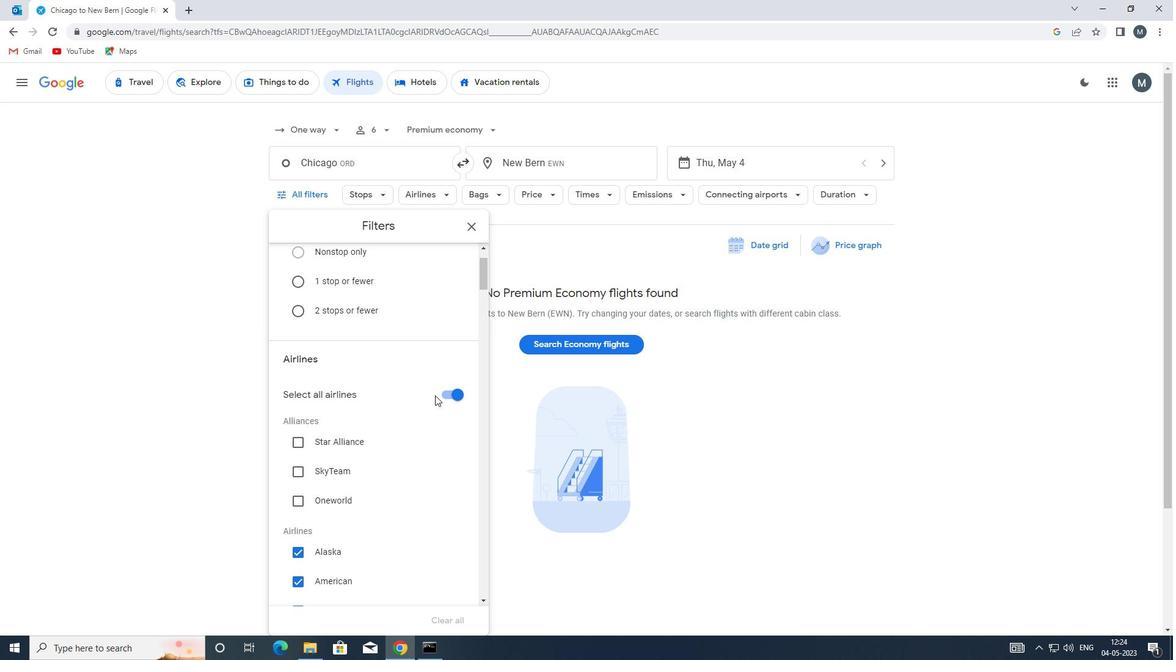 
Action: Mouse pressed left at (444, 393)
Screenshot: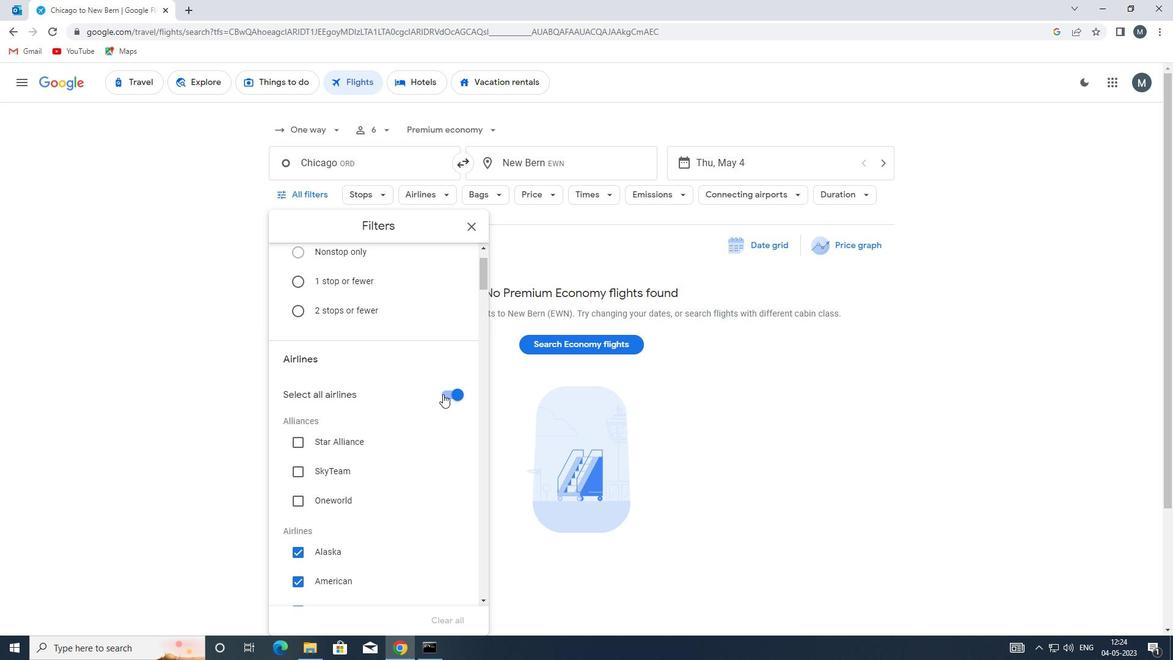 
Action: Mouse moved to (306, 428)
Screenshot: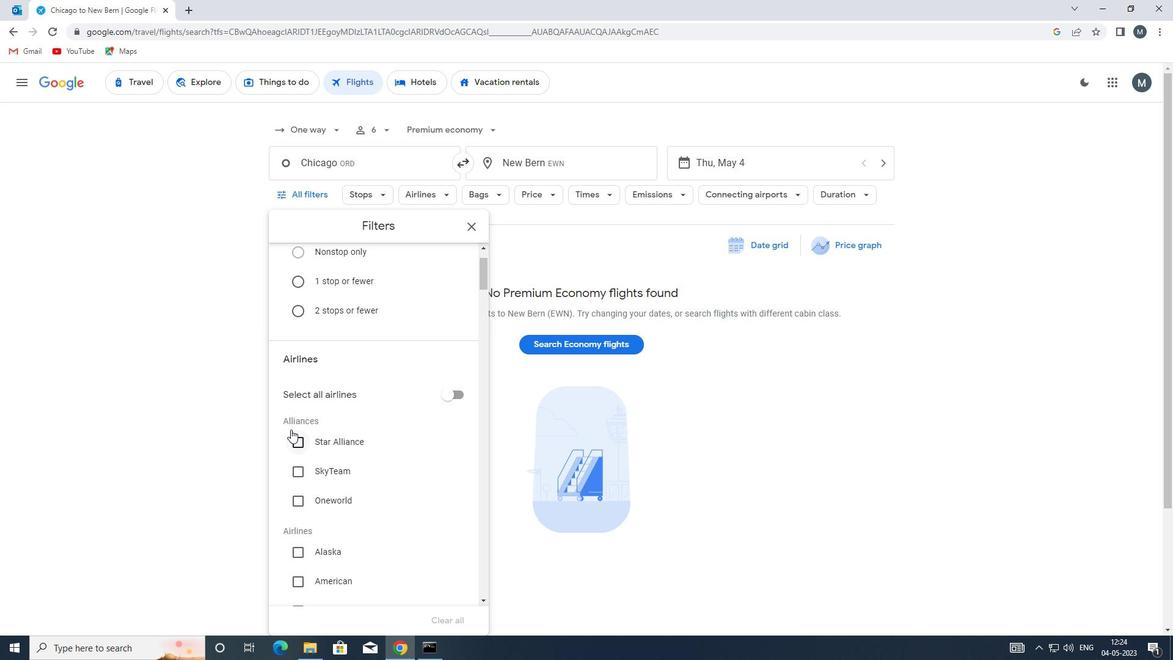 
Action: Mouse scrolled (306, 427) with delta (0, 0)
Screenshot: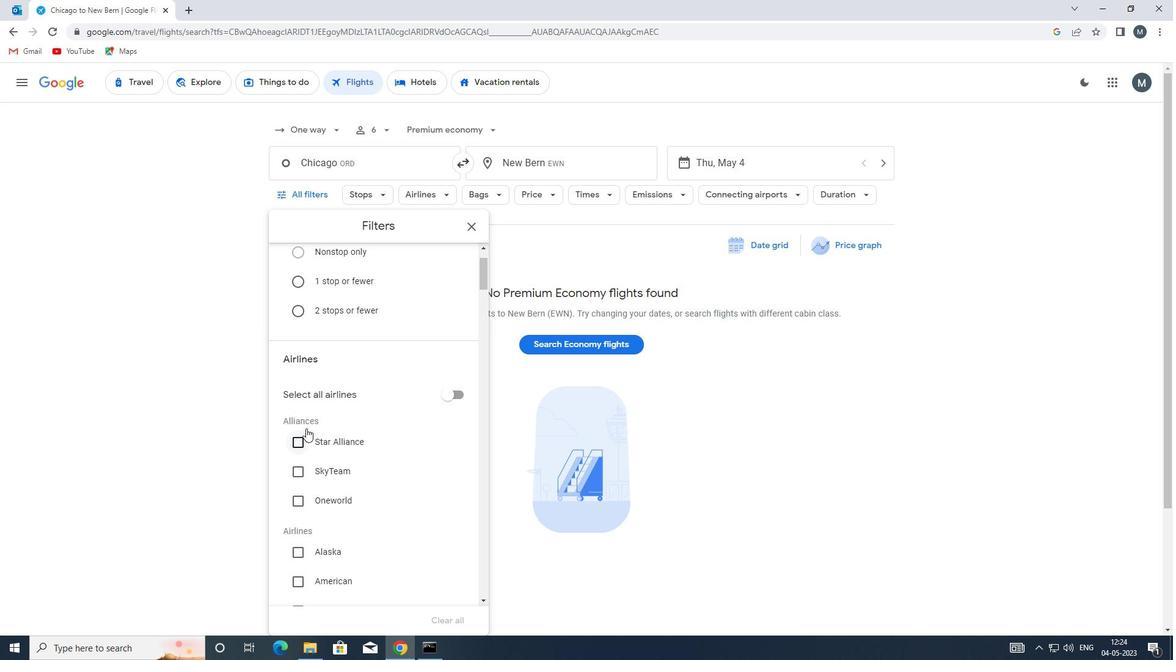 
Action: Mouse moved to (306, 428)
Screenshot: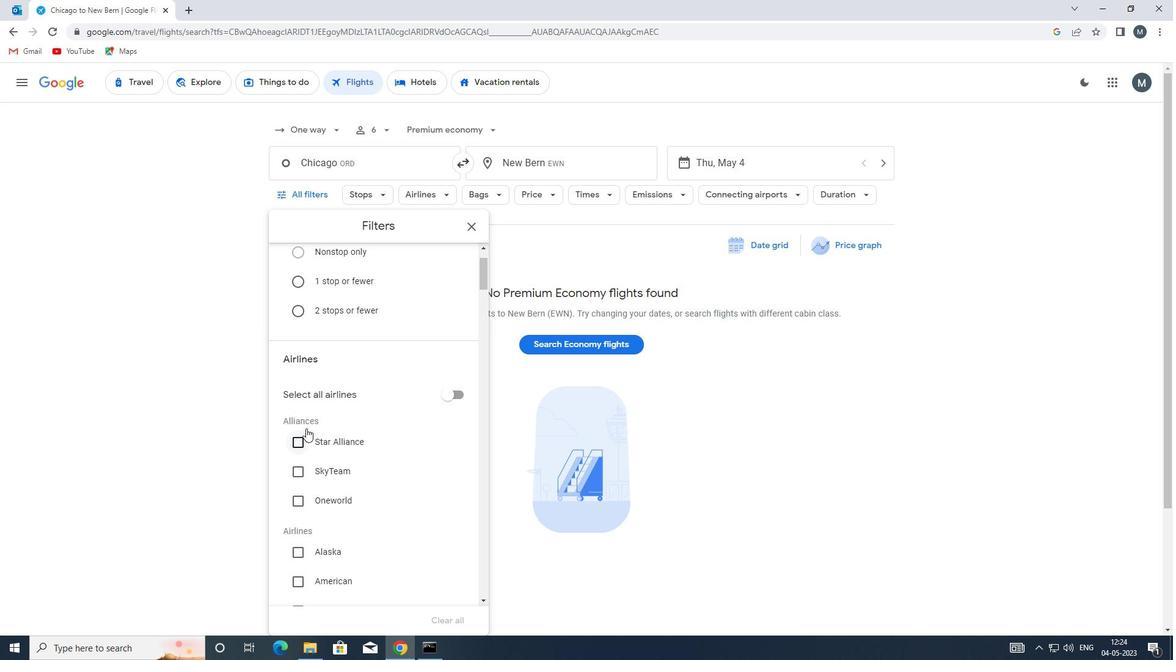 
Action: Mouse scrolled (306, 427) with delta (0, 0)
Screenshot: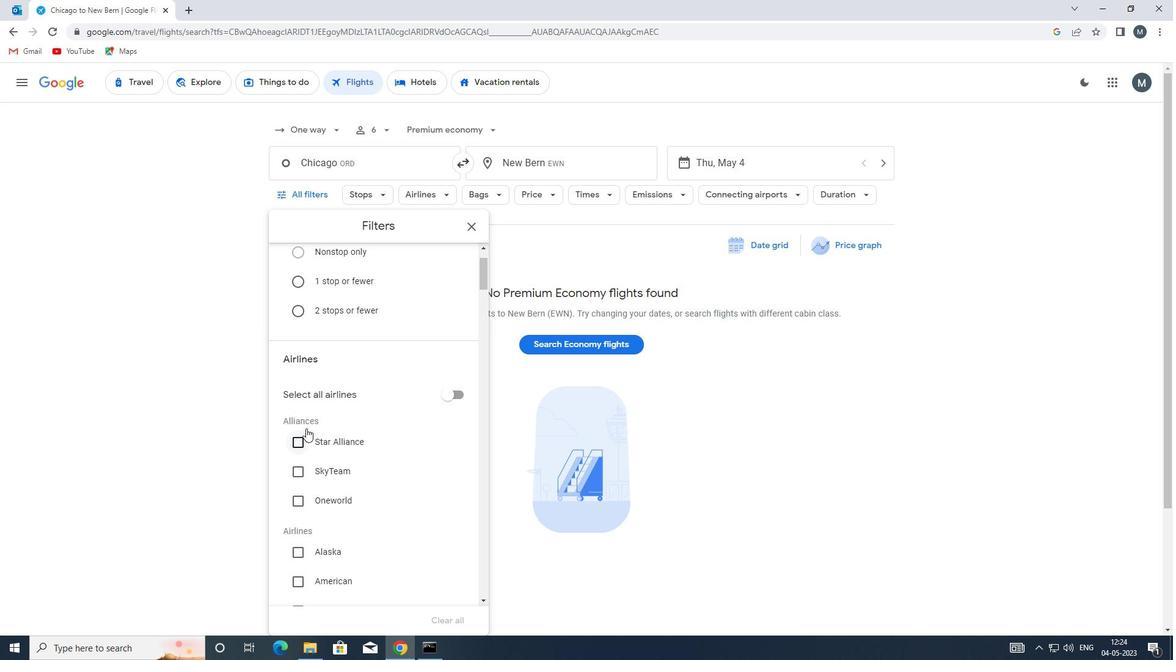 
Action: Mouse moved to (331, 447)
Screenshot: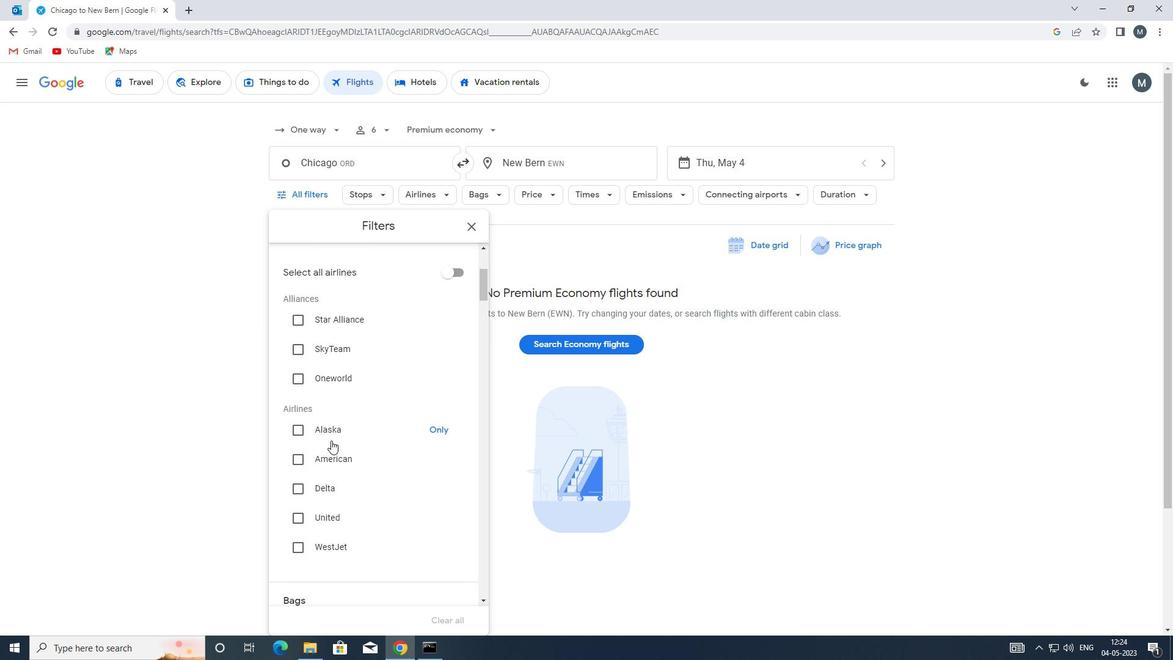 
Action: Mouse scrolled (331, 446) with delta (0, 0)
Screenshot: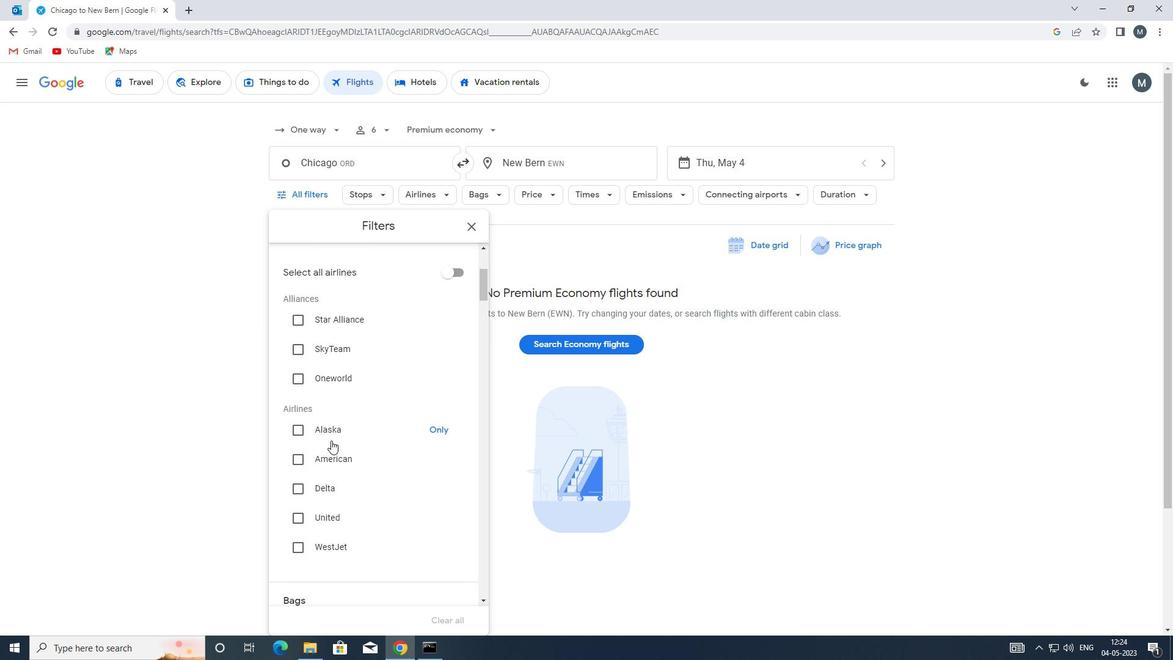 
Action: Mouse moved to (342, 490)
Screenshot: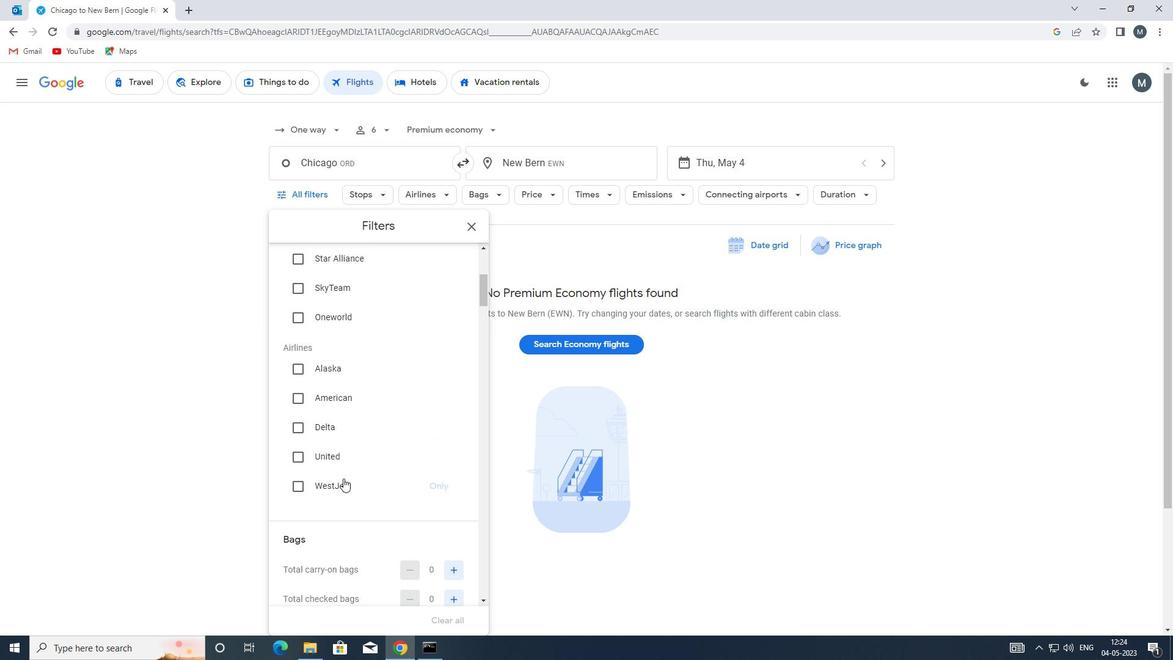 
Action: Mouse pressed left at (342, 490)
Screenshot: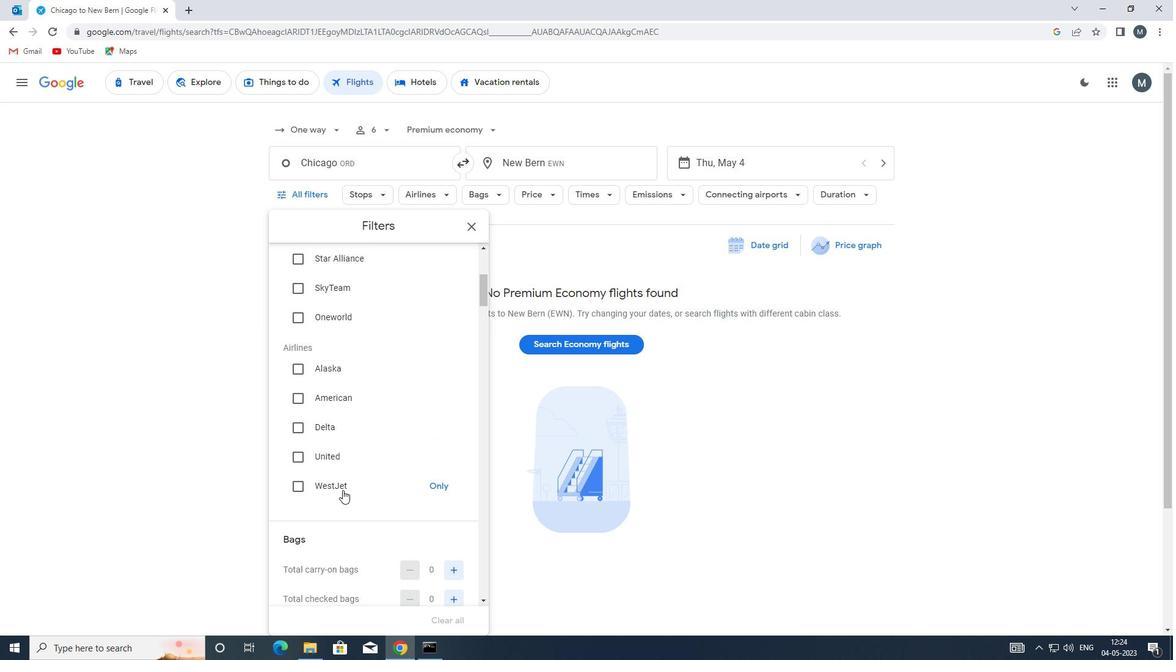 
Action: Mouse moved to (378, 465)
Screenshot: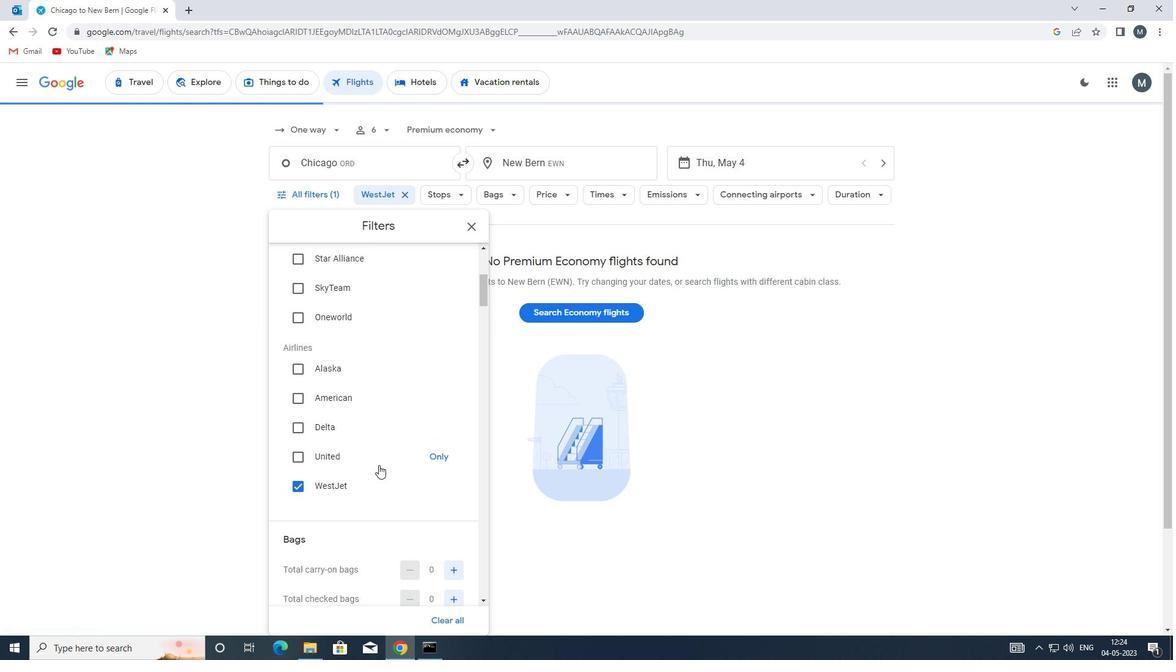 
Action: Mouse scrolled (378, 464) with delta (0, 0)
Screenshot: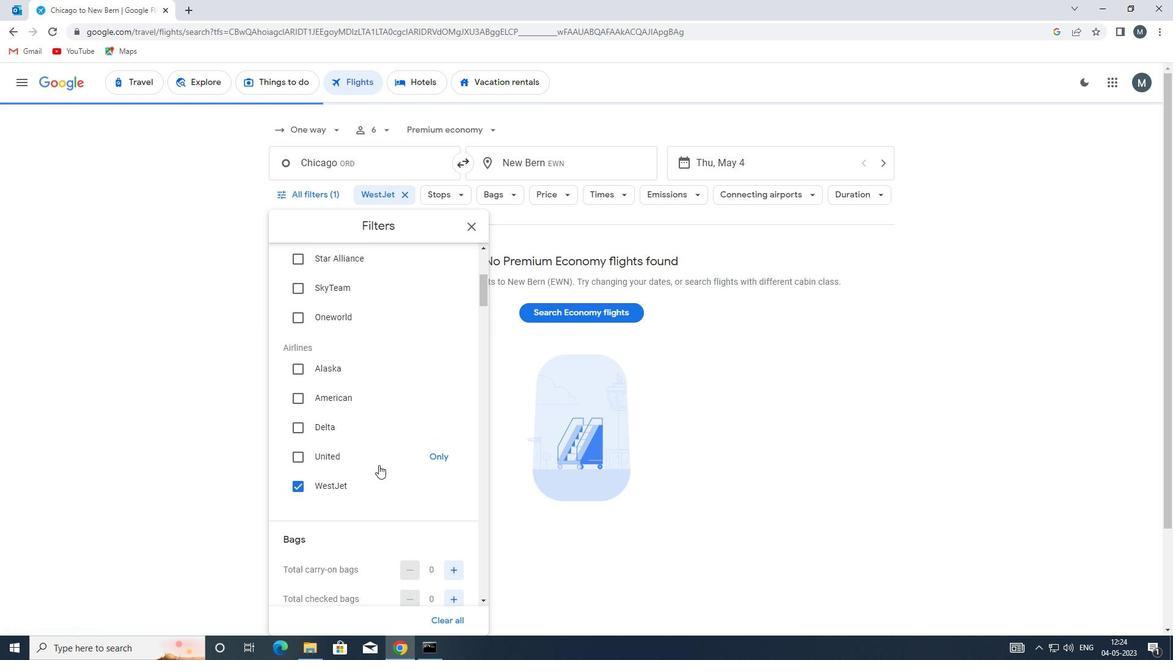 
Action: Mouse moved to (456, 506)
Screenshot: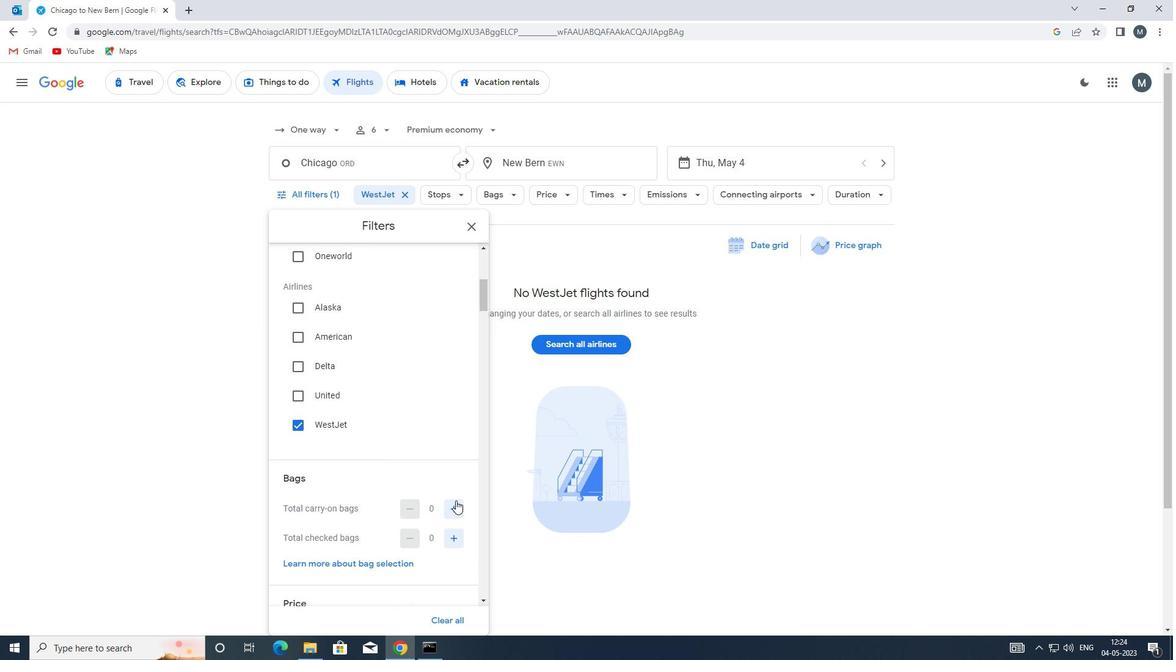 
Action: Mouse pressed left at (456, 506)
Screenshot: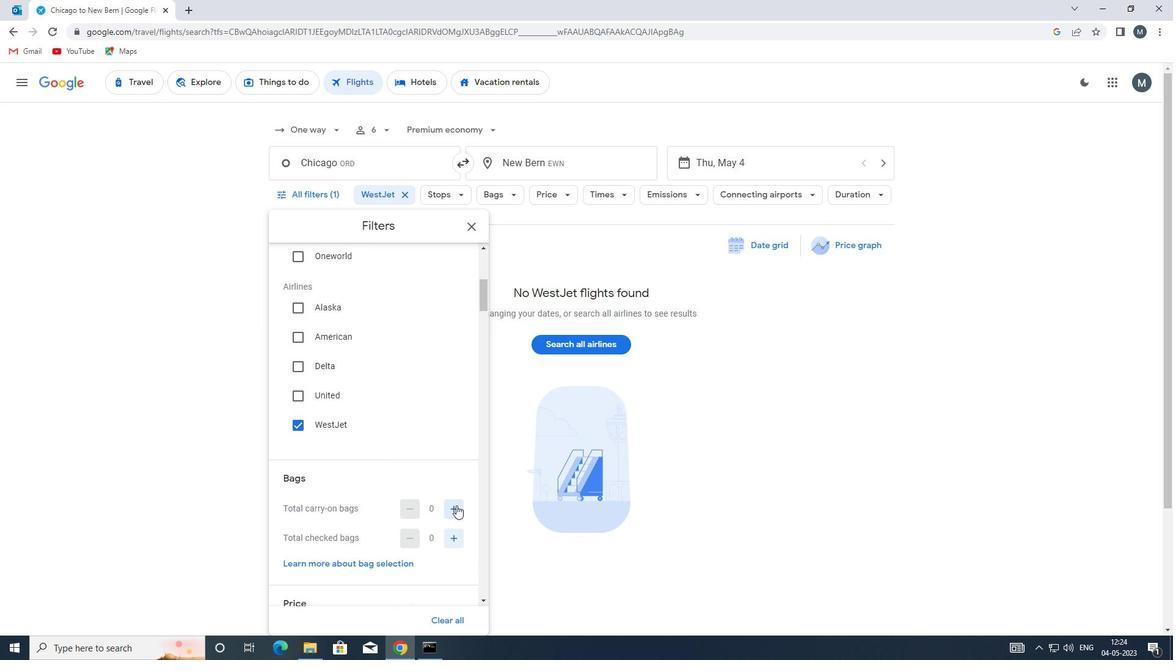
Action: Mouse moved to (409, 473)
Screenshot: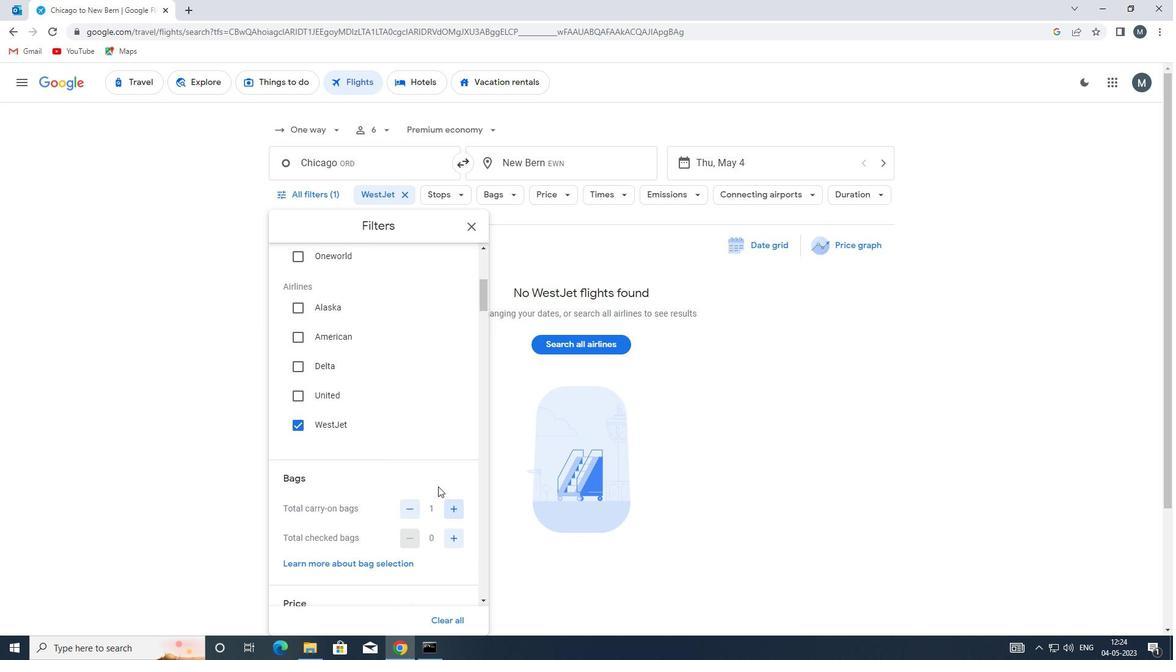 
Action: Mouse scrolled (409, 472) with delta (0, 0)
Screenshot: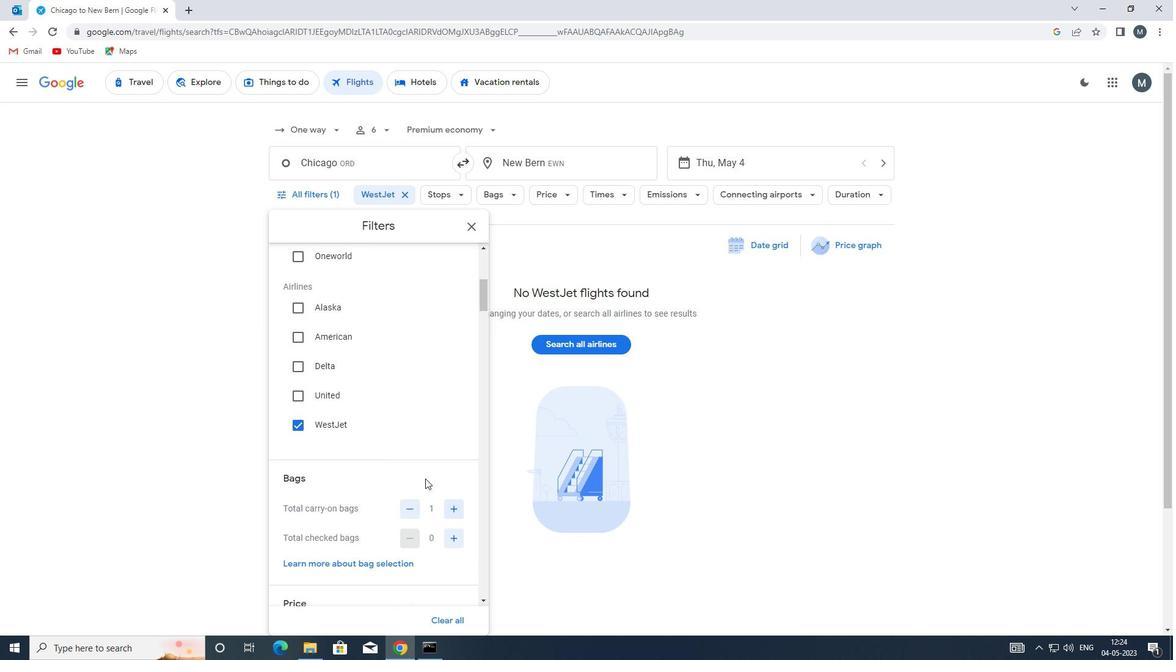 
Action: Mouse scrolled (409, 472) with delta (0, 0)
Screenshot: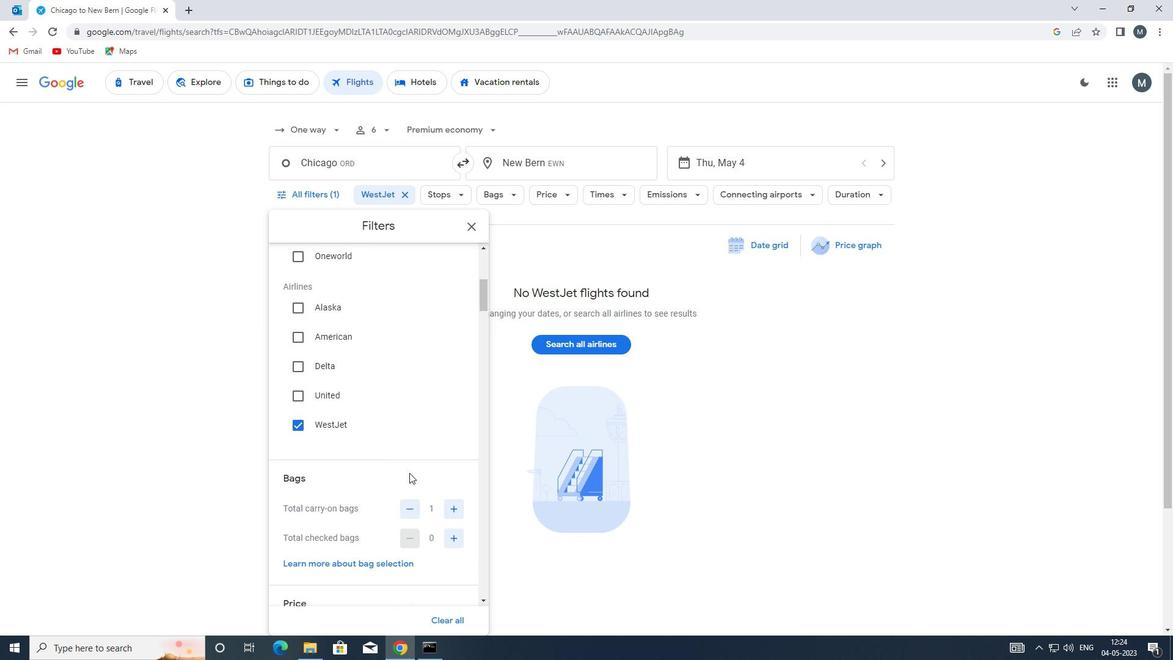 
Action: Mouse moved to (374, 469)
Screenshot: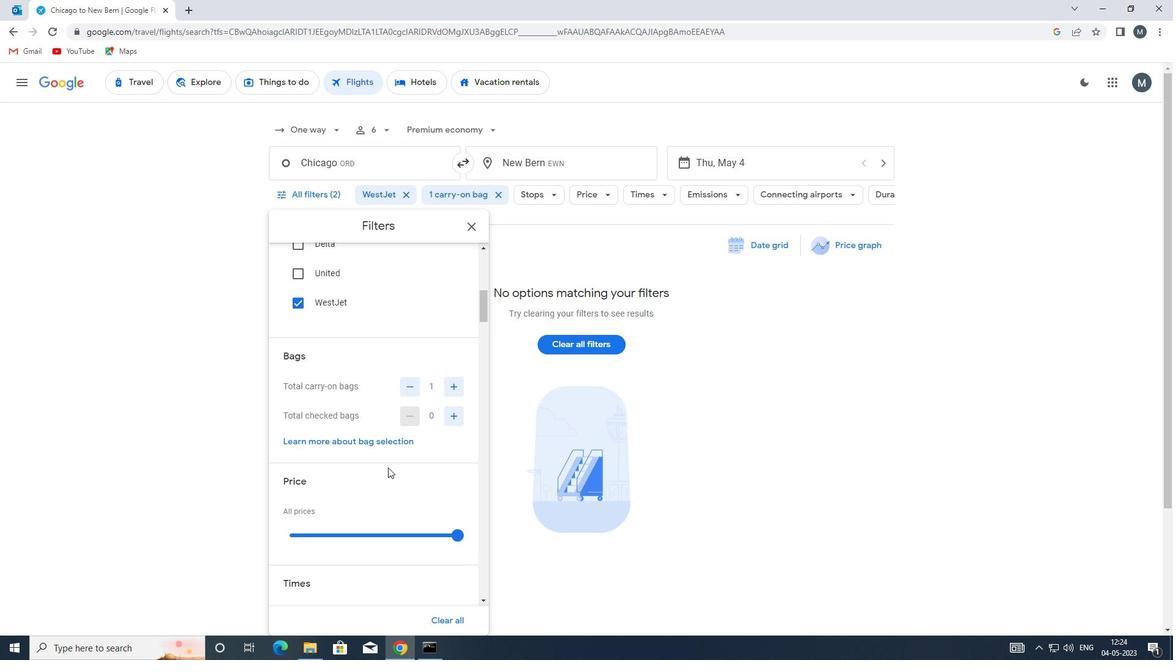 
Action: Mouse scrolled (374, 469) with delta (0, 0)
Screenshot: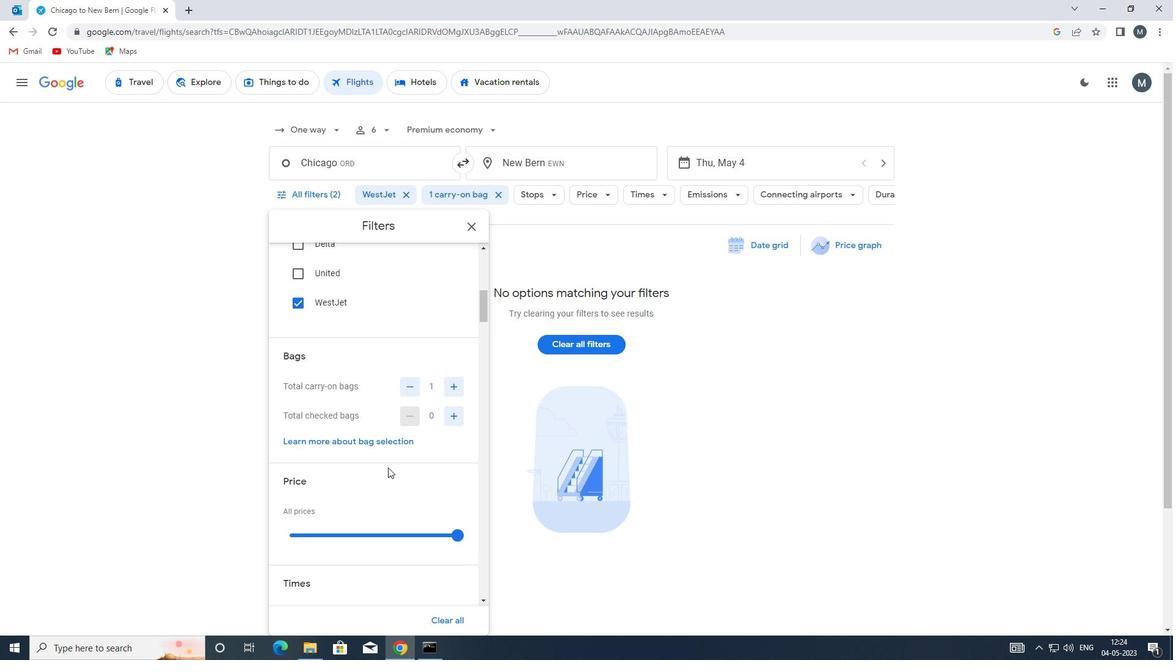 
Action: Mouse moved to (372, 469)
Screenshot: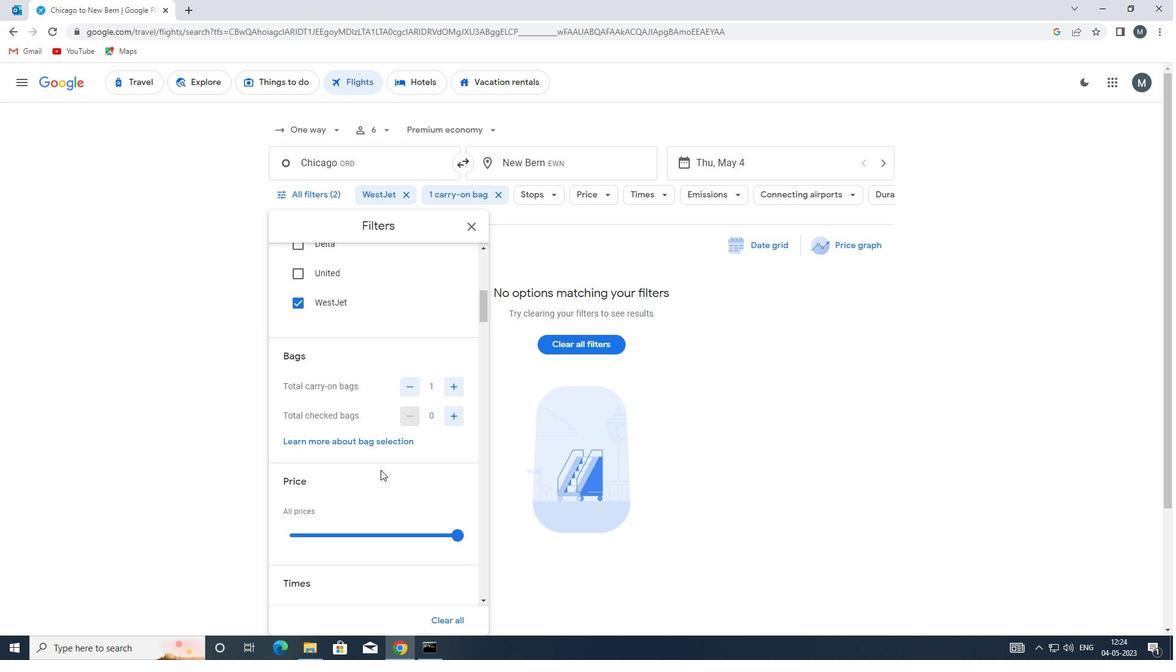 
Action: Mouse scrolled (372, 468) with delta (0, 0)
Screenshot: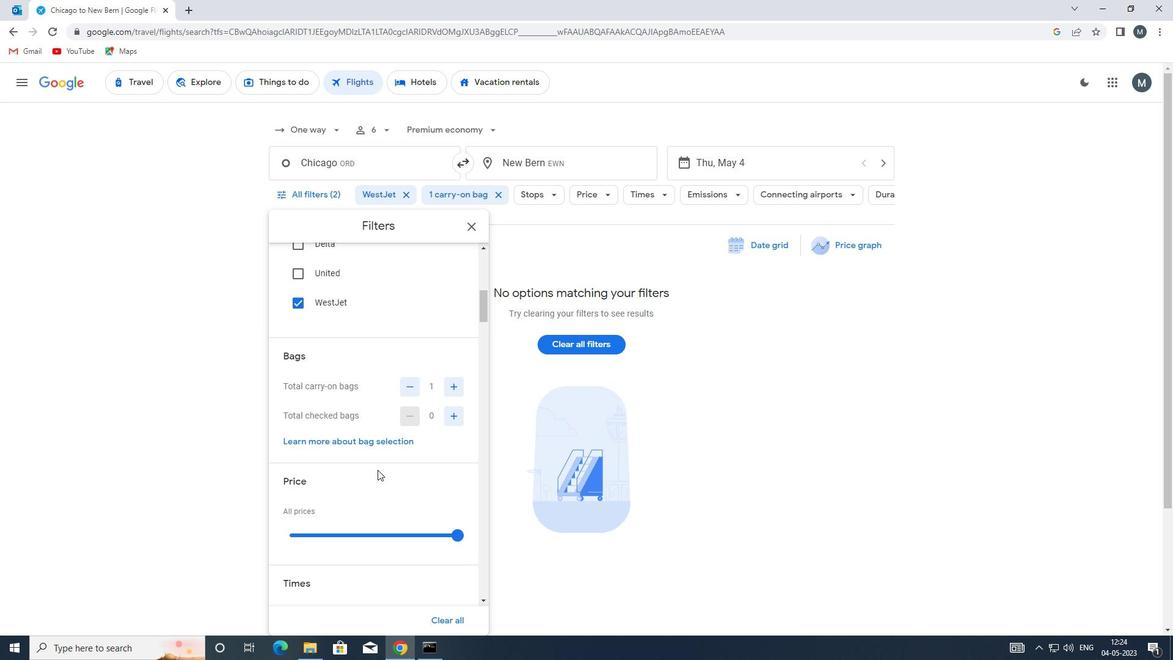 
Action: Mouse moved to (337, 407)
Screenshot: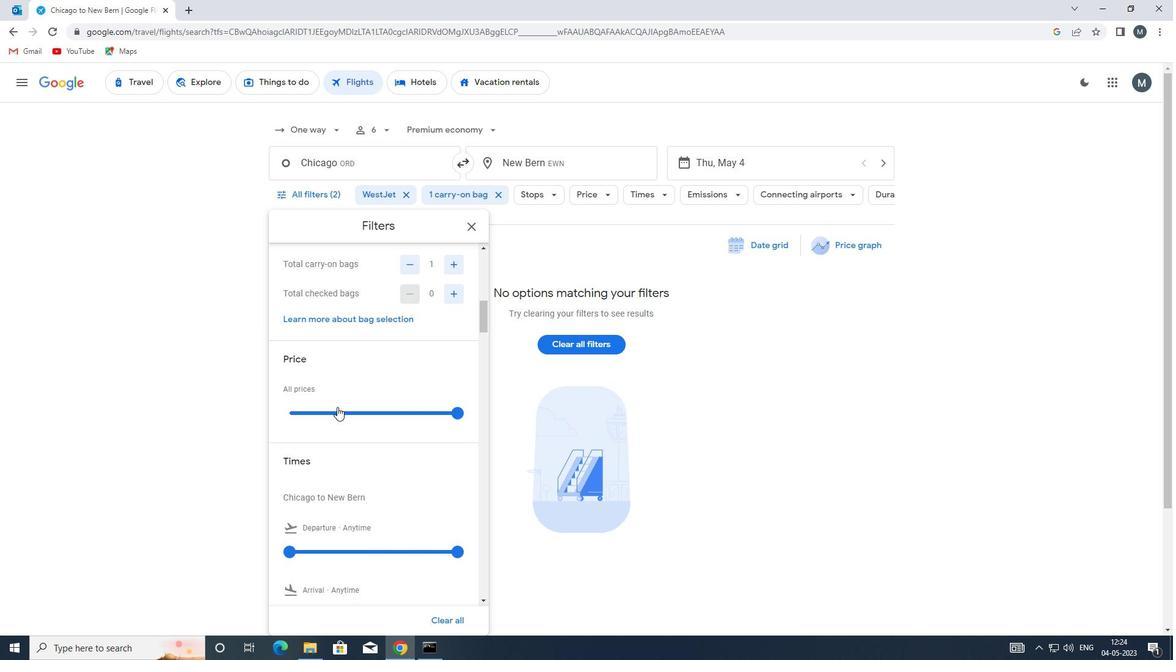 
Action: Mouse pressed left at (337, 407)
Screenshot: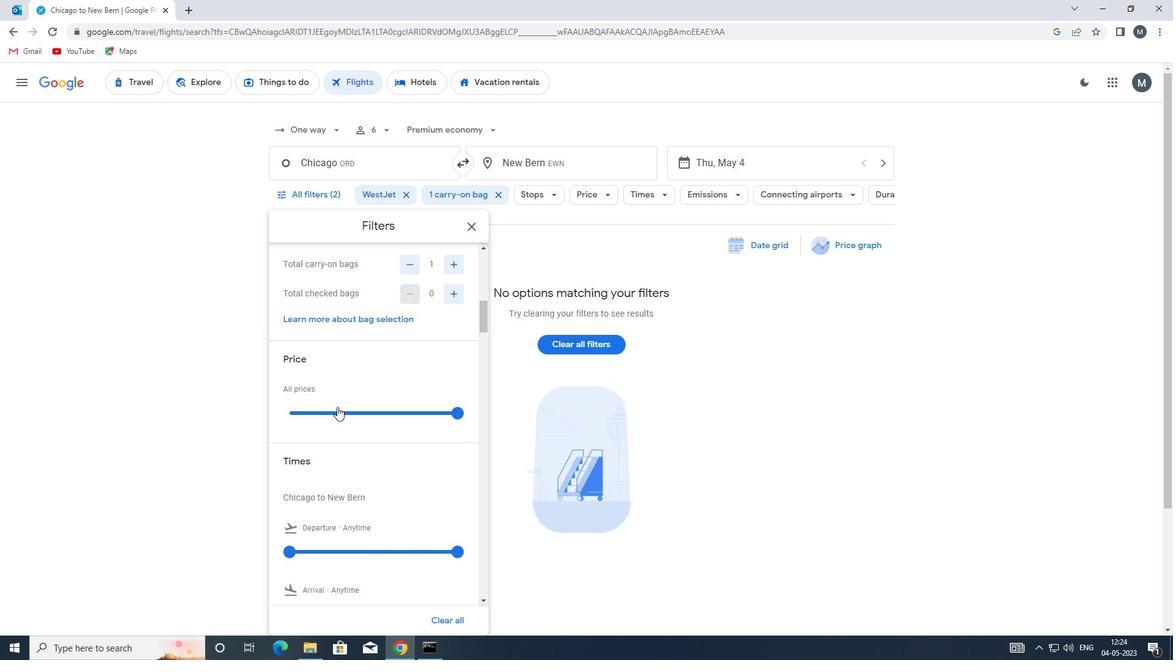 
Action: Mouse moved to (337, 407)
Screenshot: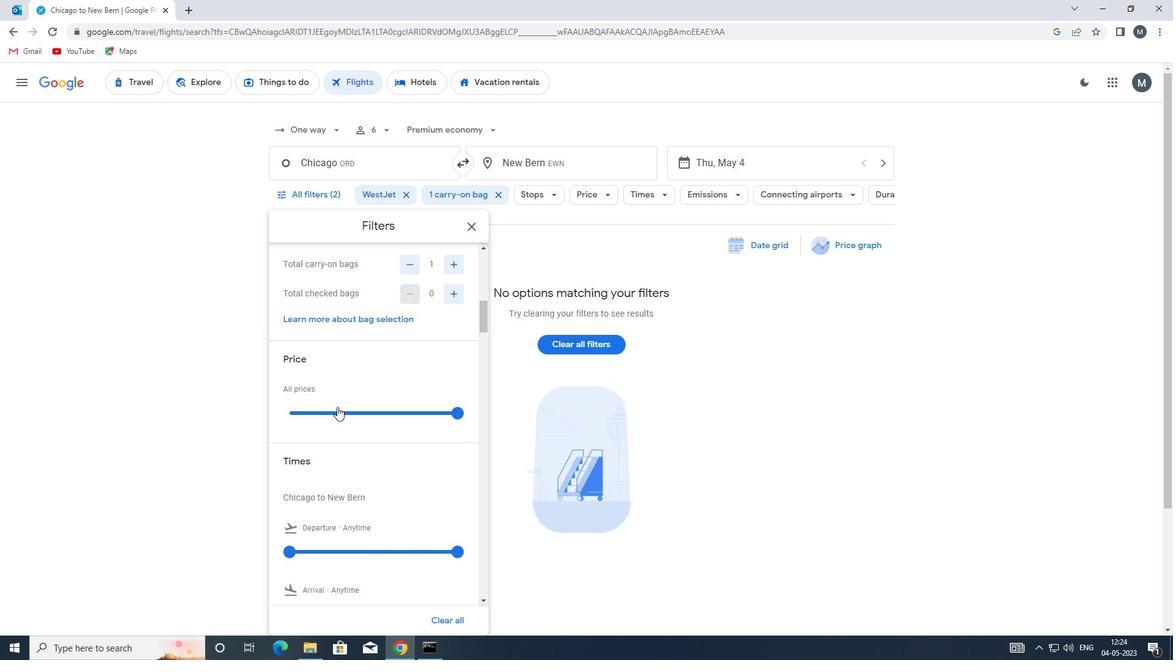 
Action: Mouse pressed left at (337, 407)
Screenshot: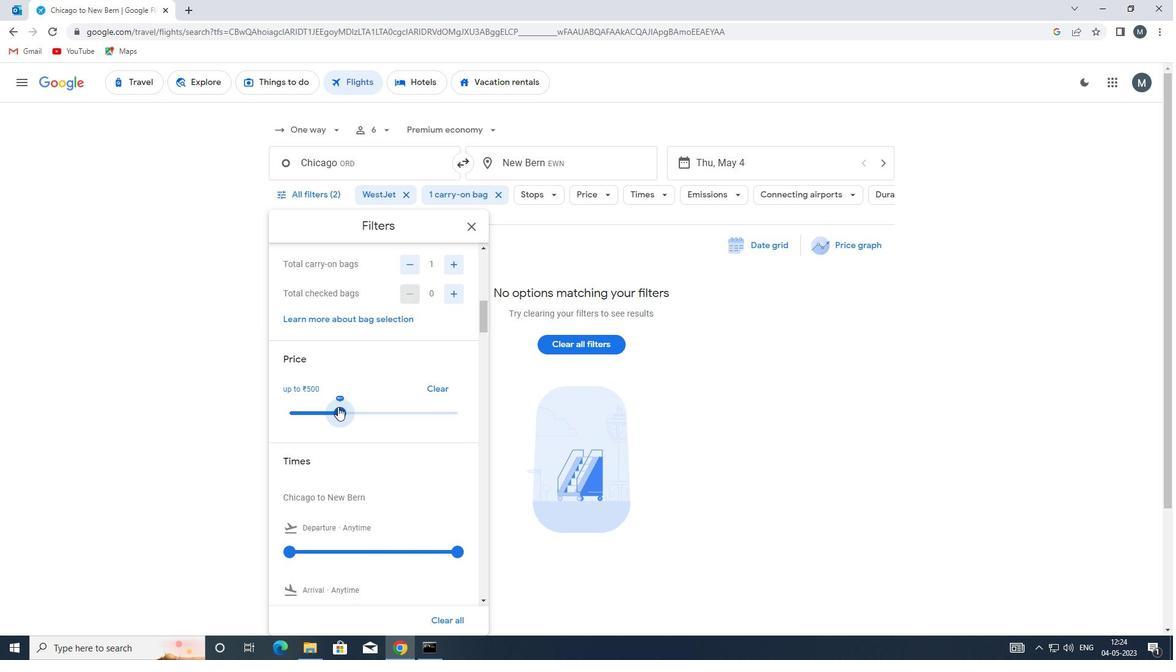 
Action: Mouse moved to (380, 412)
Screenshot: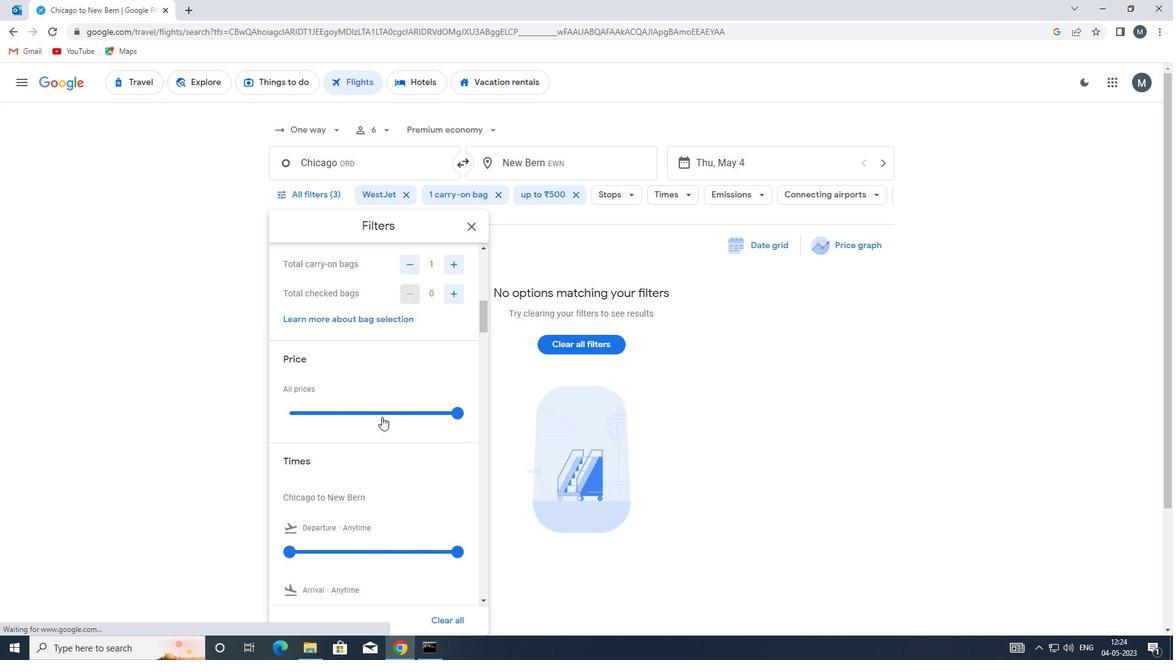 
Action: Mouse scrolled (380, 411) with delta (0, 0)
Screenshot: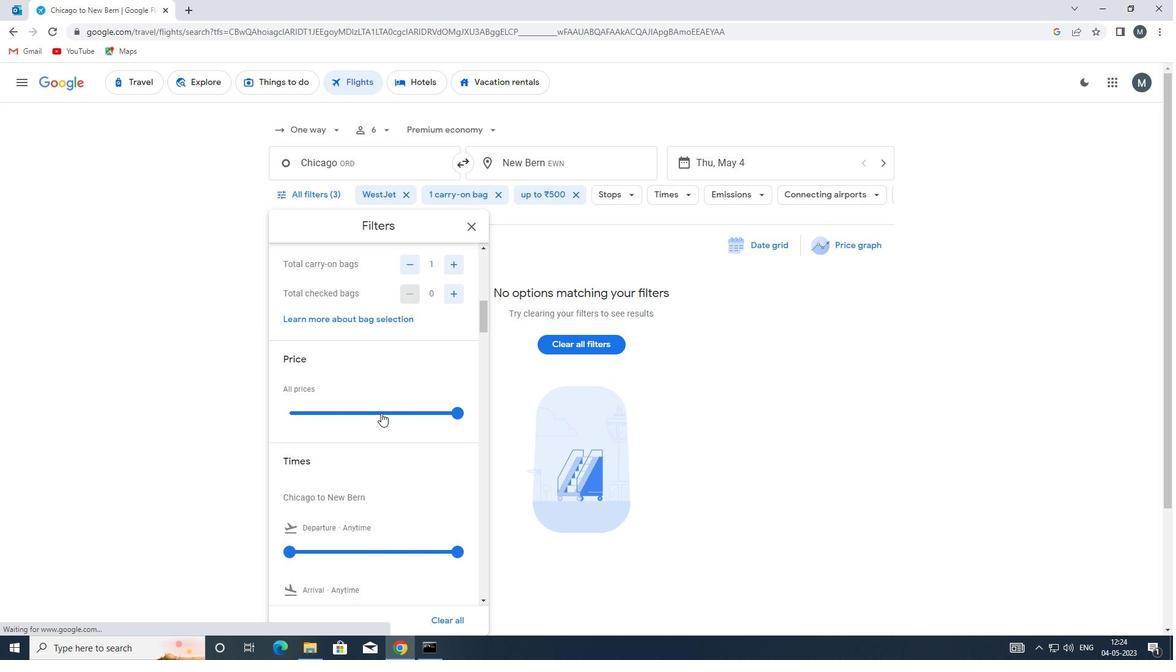 
Action: Mouse moved to (380, 412)
Screenshot: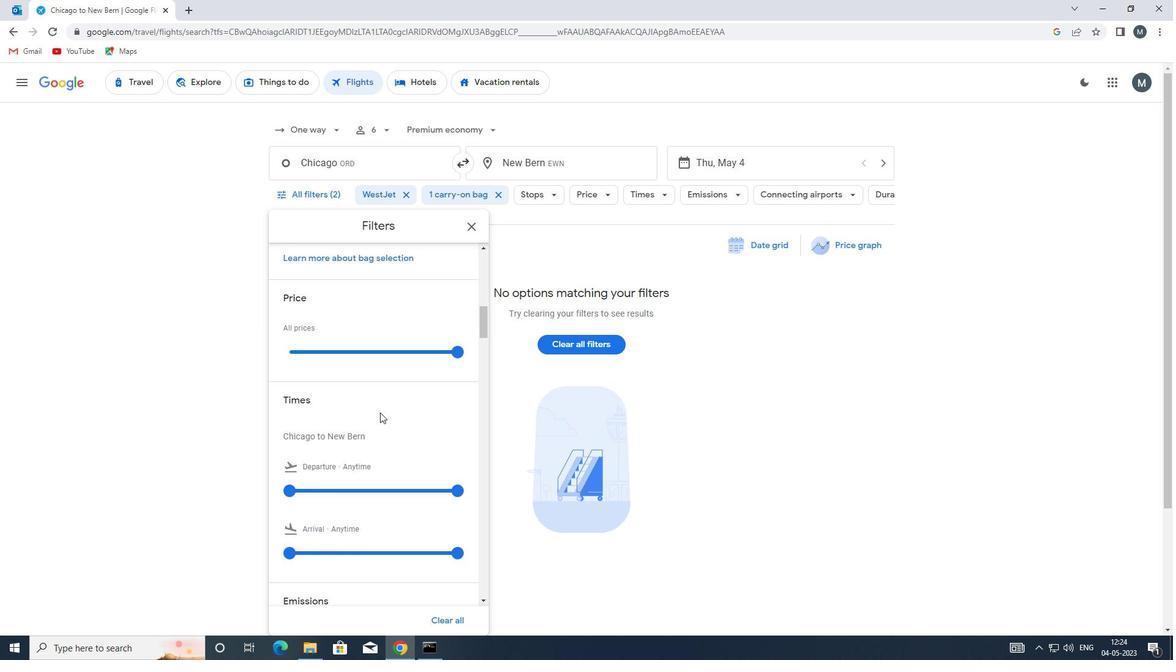 
Action: Mouse scrolled (380, 411) with delta (0, 0)
Screenshot: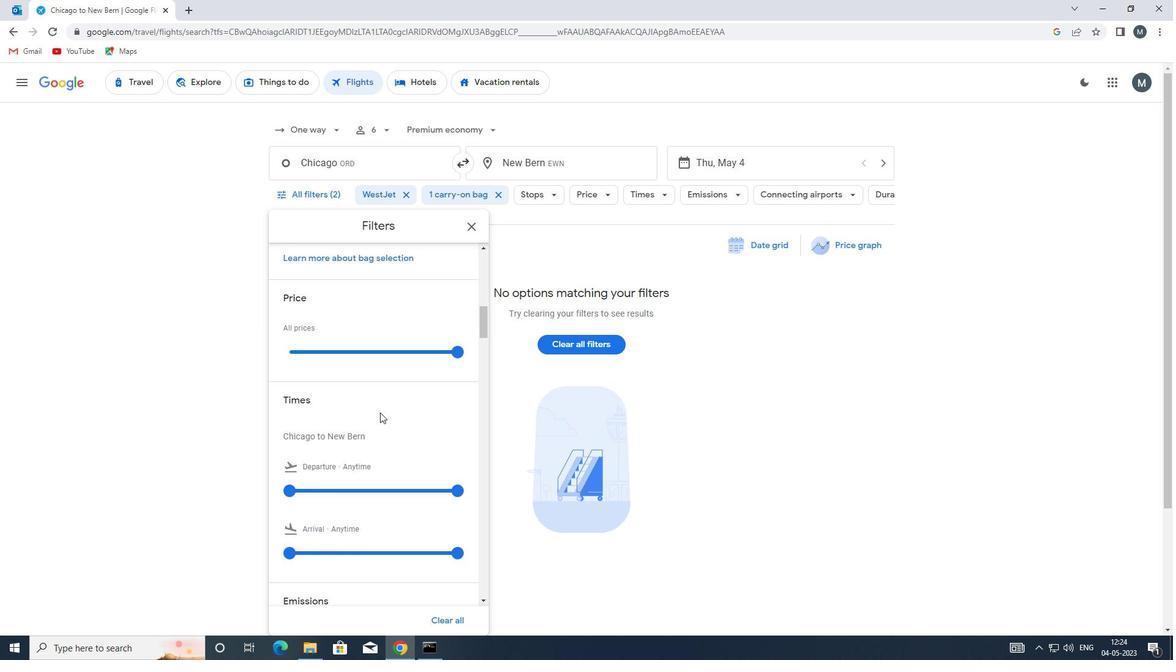 
Action: Mouse moved to (298, 429)
Screenshot: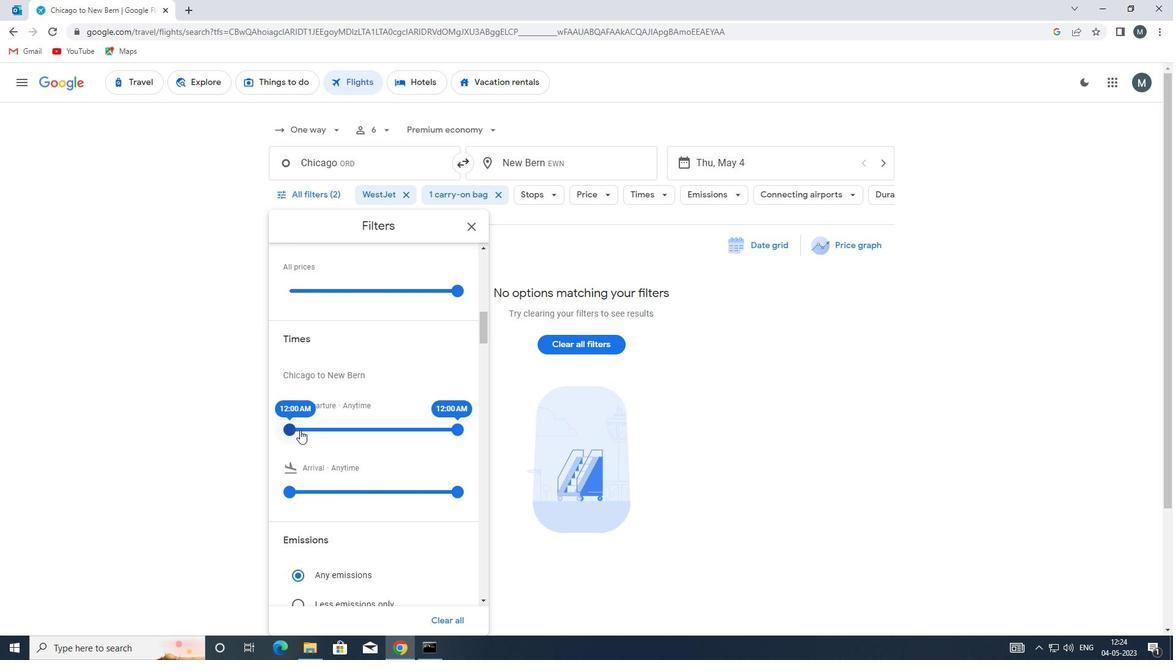 
Action: Mouse pressed left at (298, 429)
Screenshot: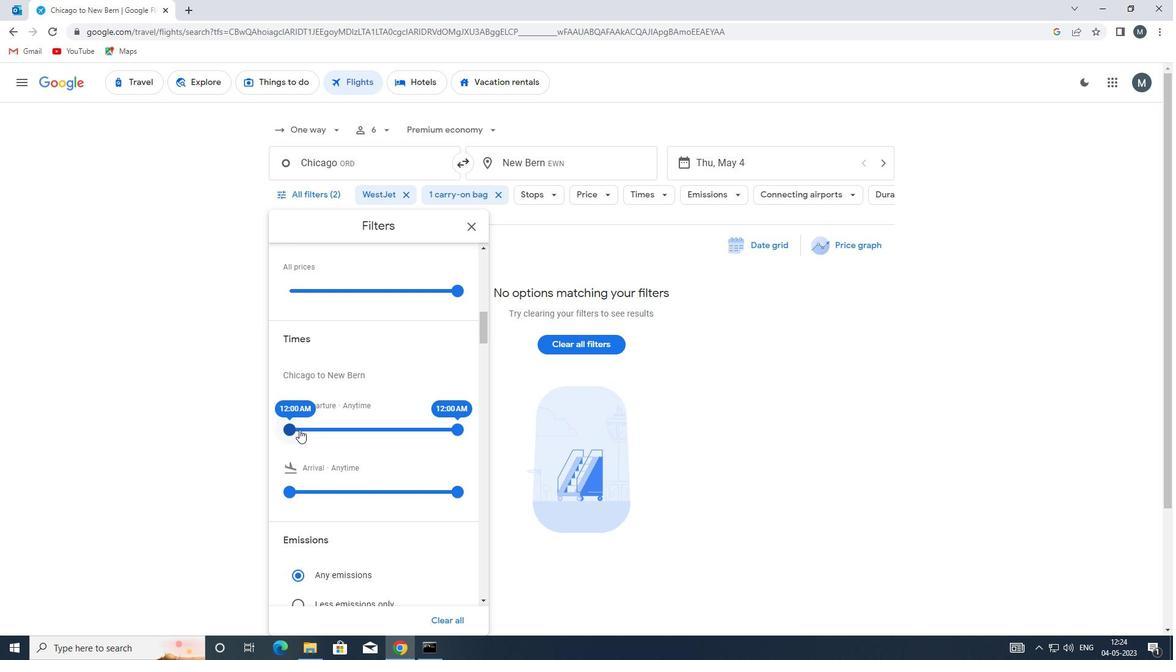 
Action: Mouse moved to (402, 427)
Screenshot: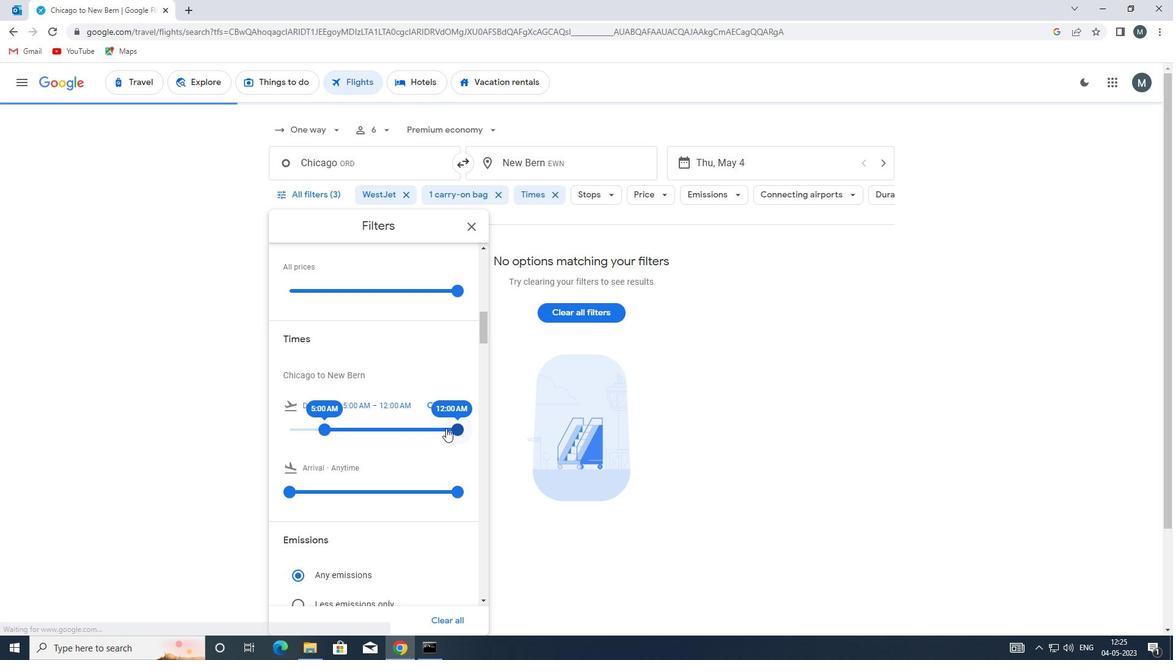 
Action: Mouse pressed left at (402, 427)
Screenshot: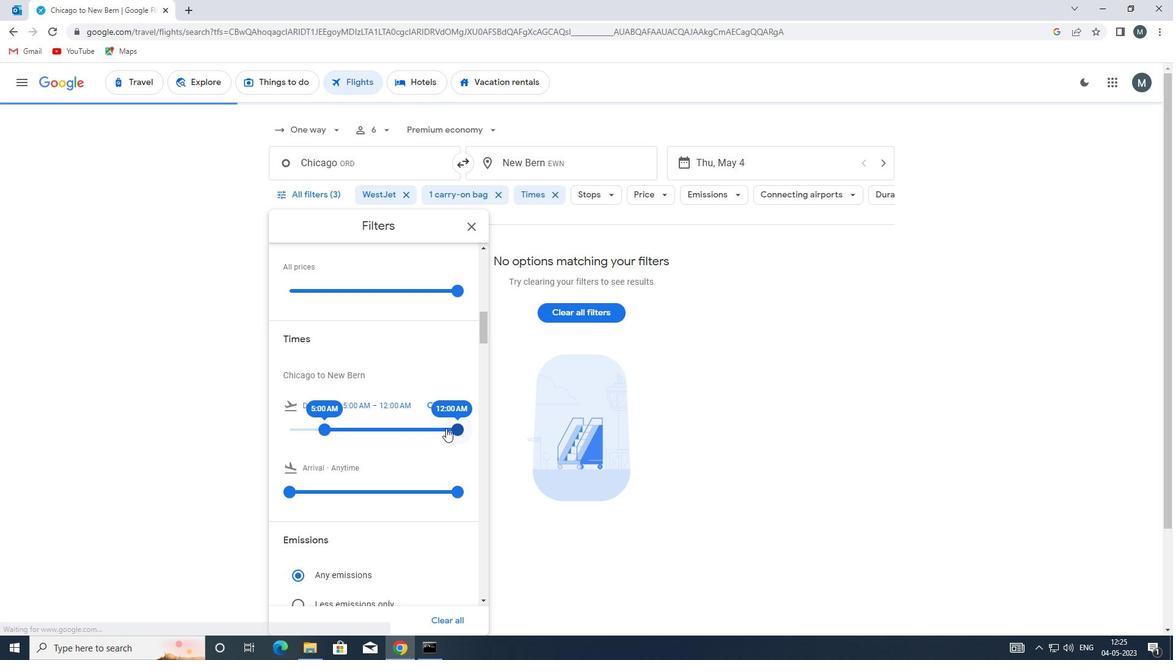 
Action: Mouse moved to (353, 421)
Screenshot: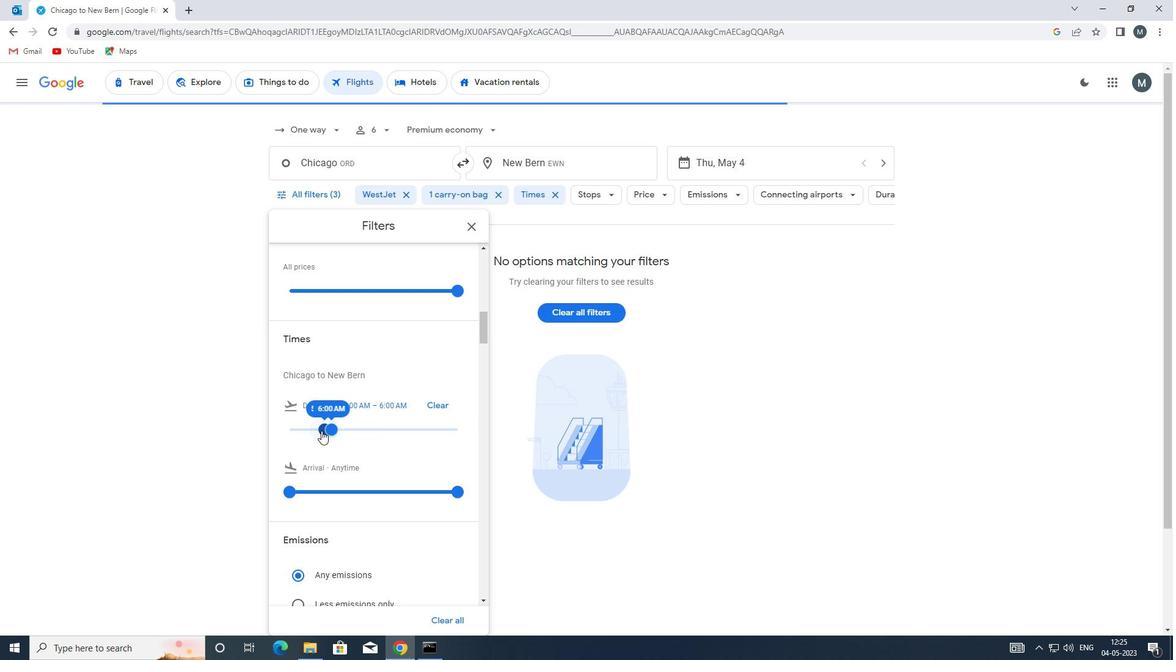 
Action: Mouse scrolled (353, 420) with delta (0, 0)
Screenshot: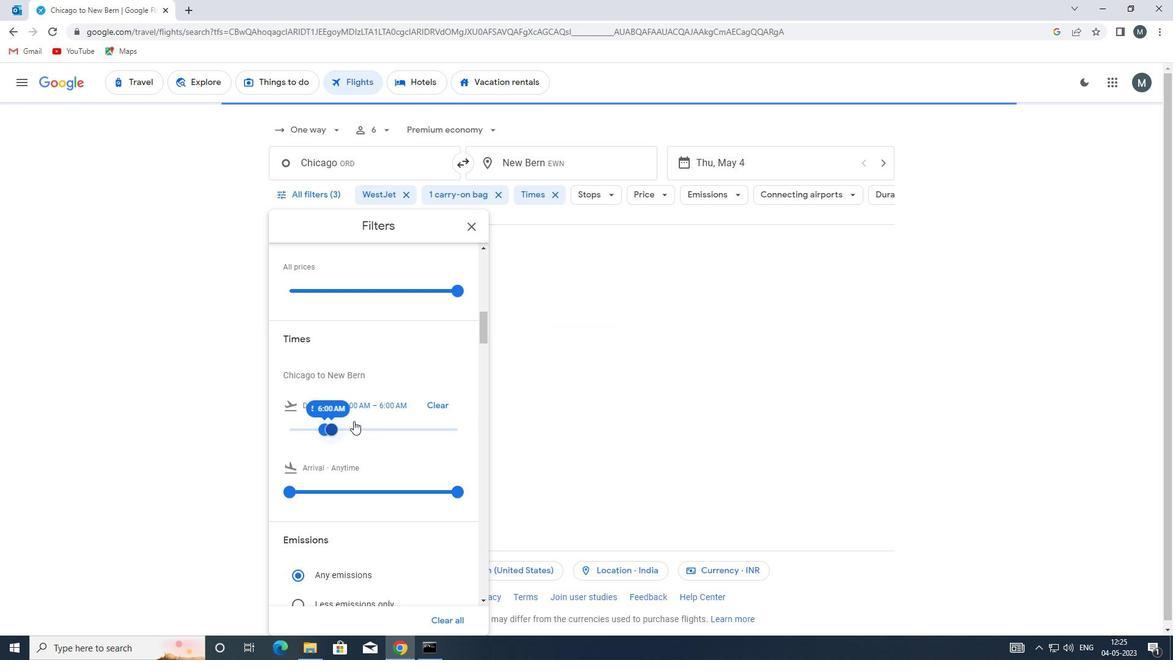 
Action: Mouse moved to (468, 229)
Screenshot: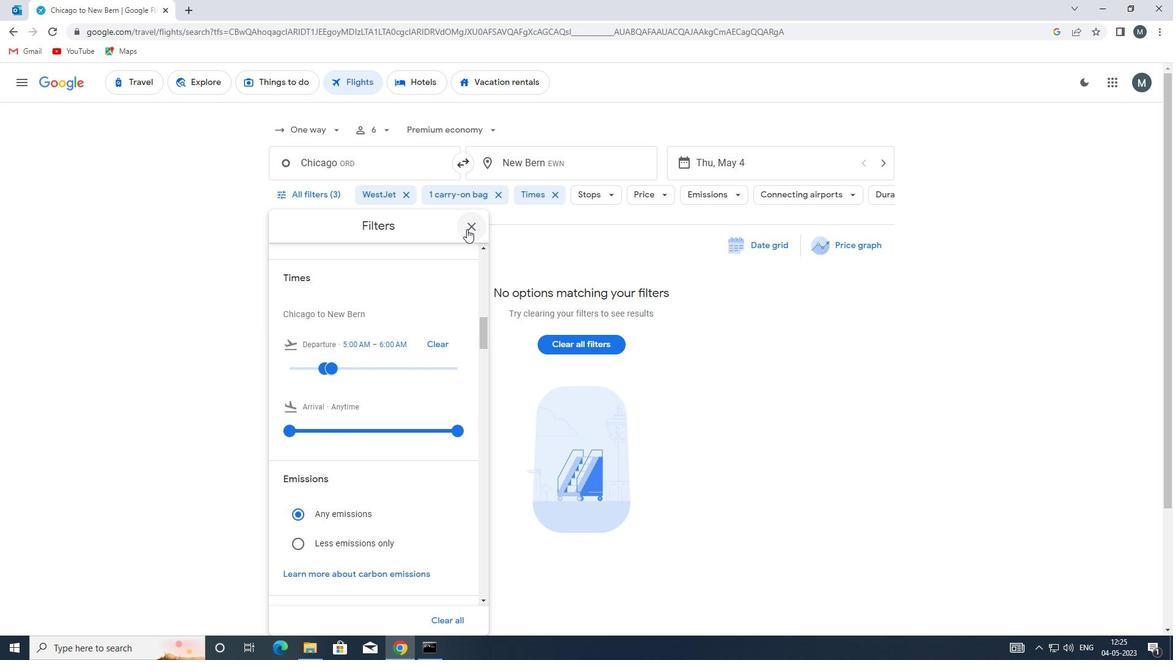 
Action: Mouse pressed left at (468, 229)
Screenshot: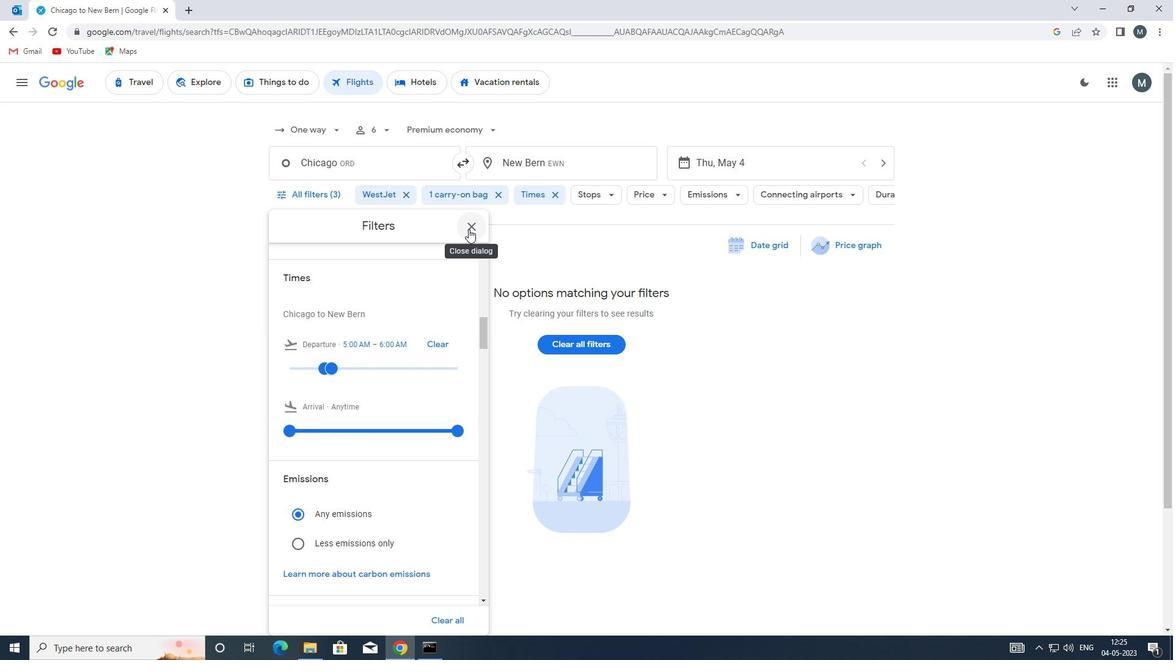 
Action: Mouse moved to (468, 229)
Screenshot: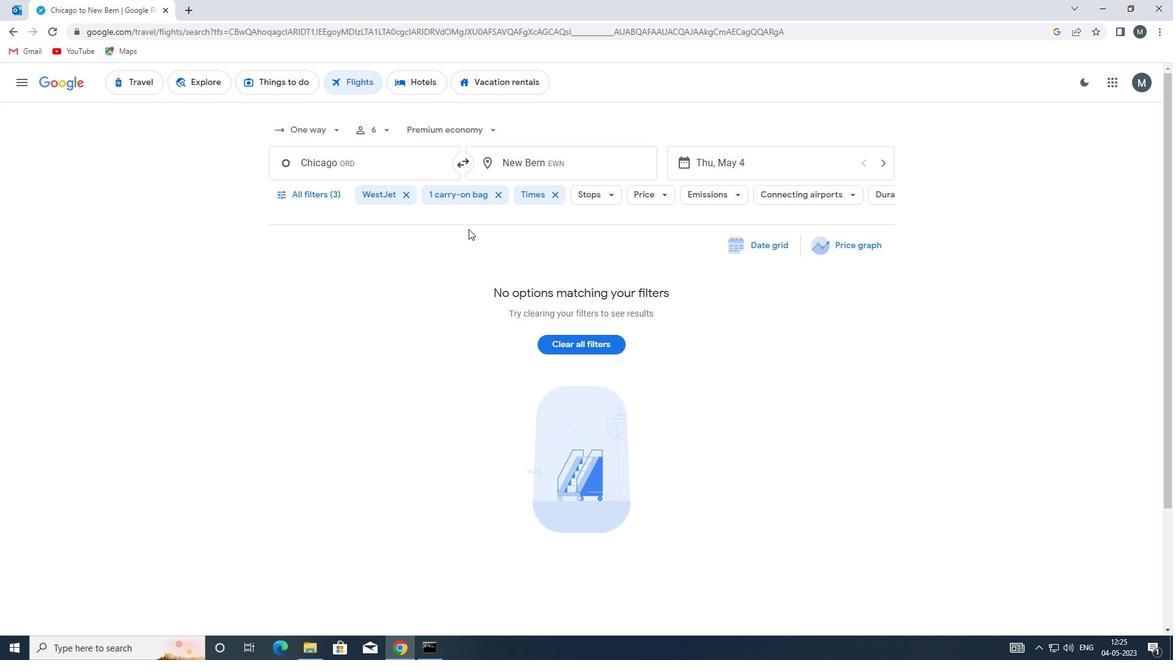 
